 Task: Send an email with the signature Linda Green with the subject Request for feedback follow-up and the message Can you confirm the details of the project budget variance? from softage.9@softage.net to softage.6@softage.net and move the email from Sent Items to the folder Packing slips
Action: Mouse moved to (904, 67)
Screenshot: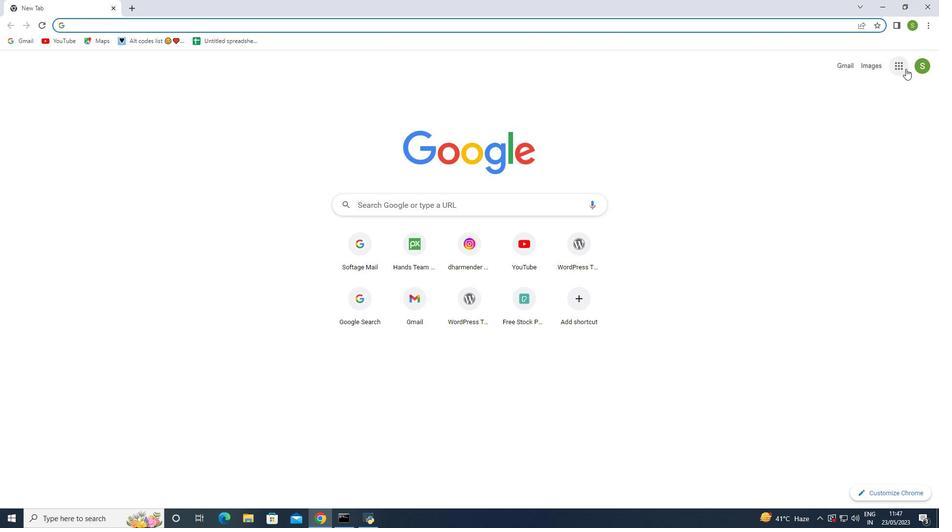 
Action: Mouse pressed left at (904, 67)
Screenshot: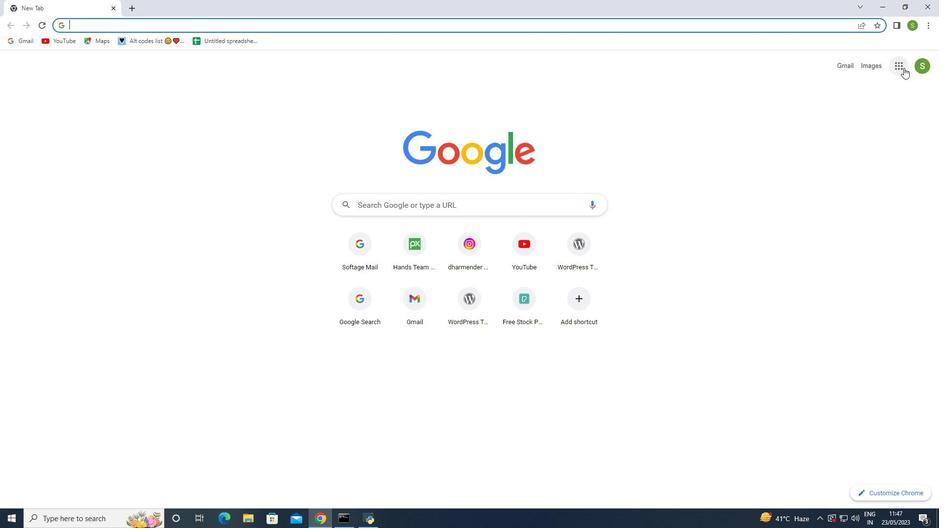 
Action: Mouse moved to (871, 104)
Screenshot: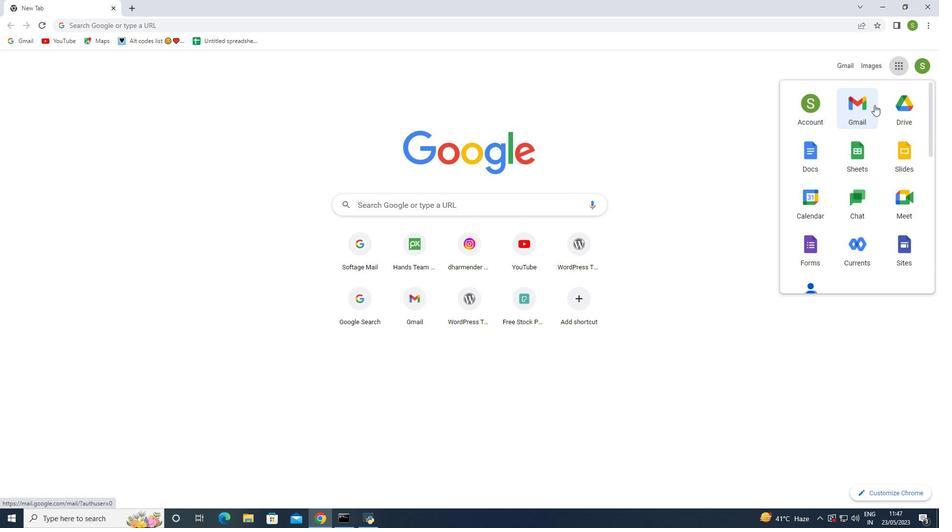 
Action: Mouse pressed left at (871, 104)
Screenshot: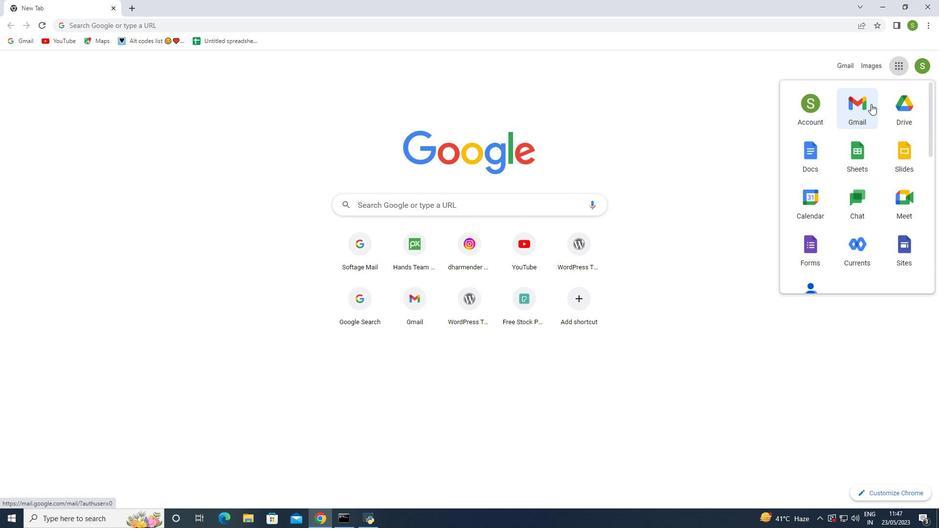 
Action: Mouse moved to (824, 66)
Screenshot: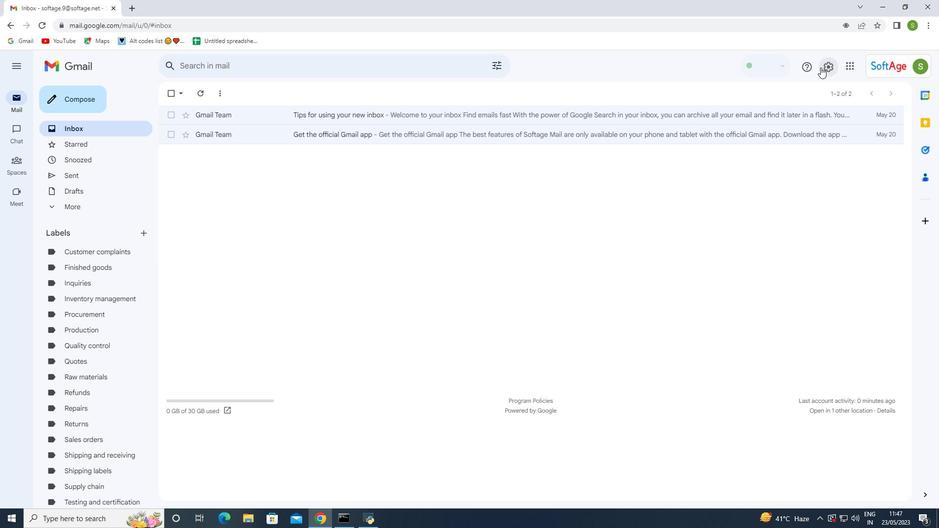 
Action: Mouse pressed left at (824, 66)
Screenshot: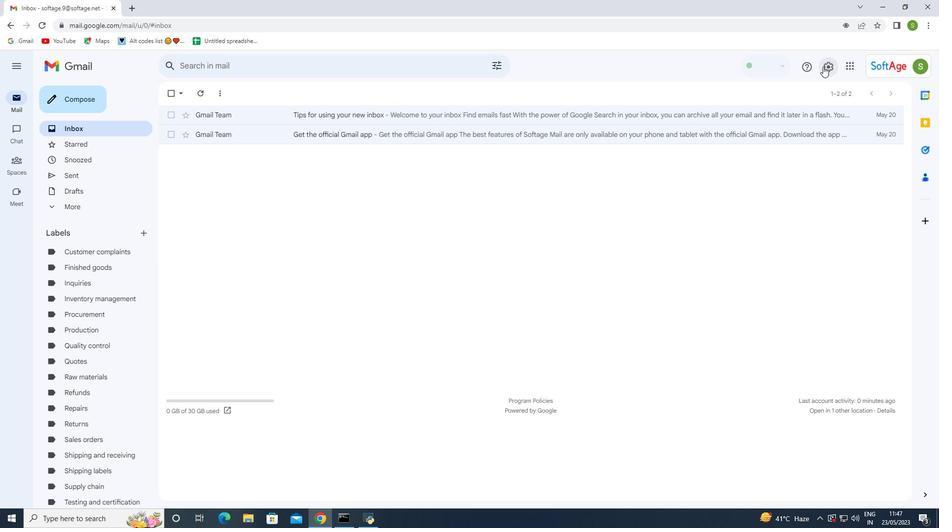 
Action: Mouse moved to (824, 118)
Screenshot: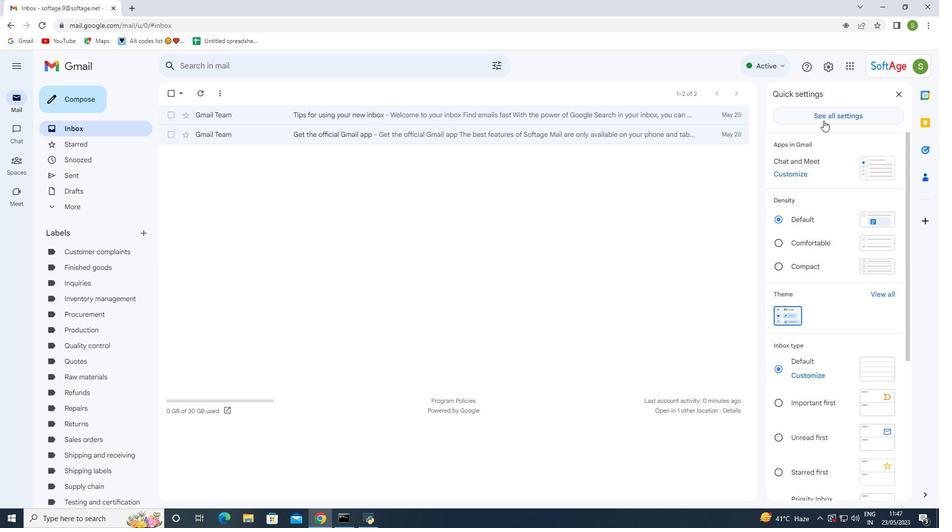 
Action: Mouse pressed left at (824, 118)
Screenshot: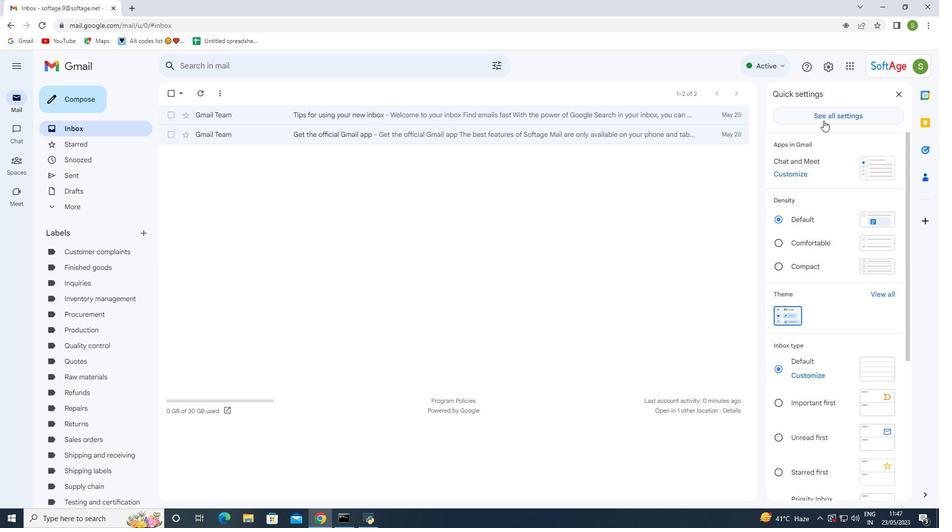 
Action: Mouse moved to (412, 351)
Screenshot: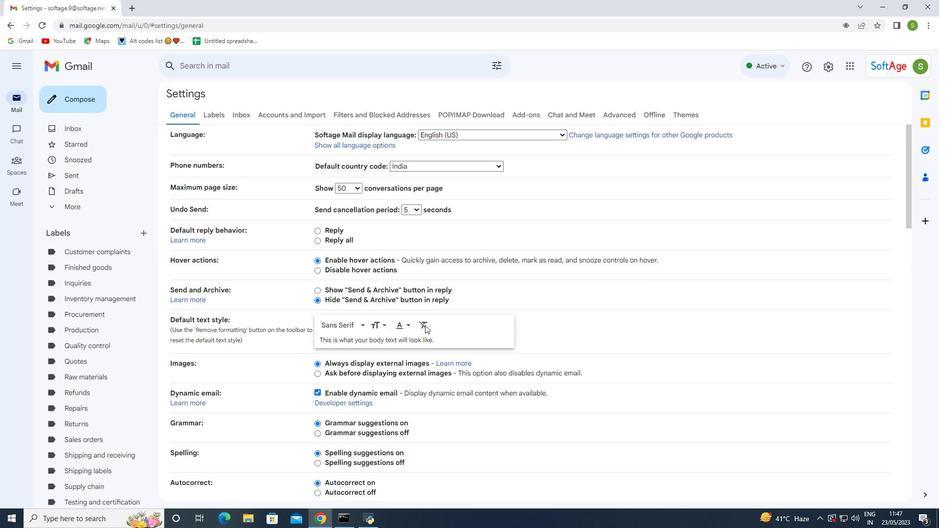 
Action: Mouse scrolled (412, 351) with delta (0, 0)
Screenshot: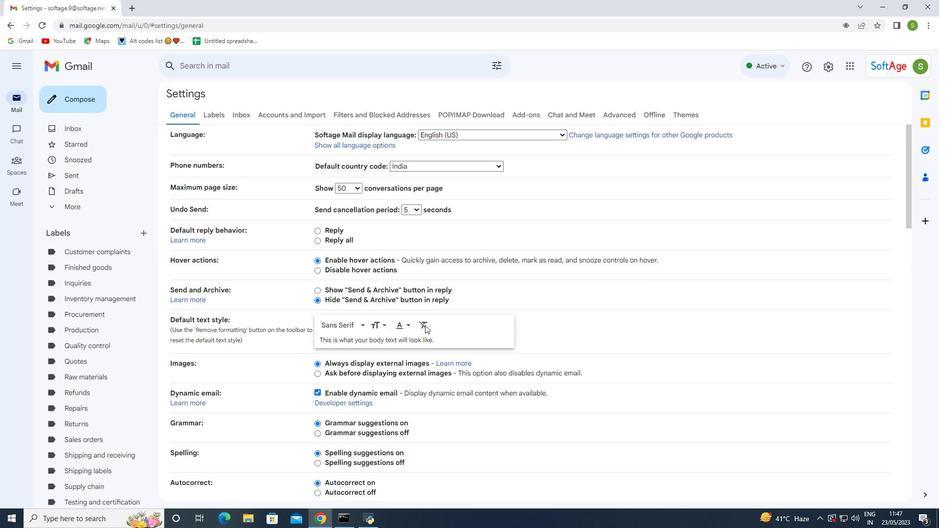 
Action: Mouse scrolled (412, 351) with delta (0, 0)
Screenshot: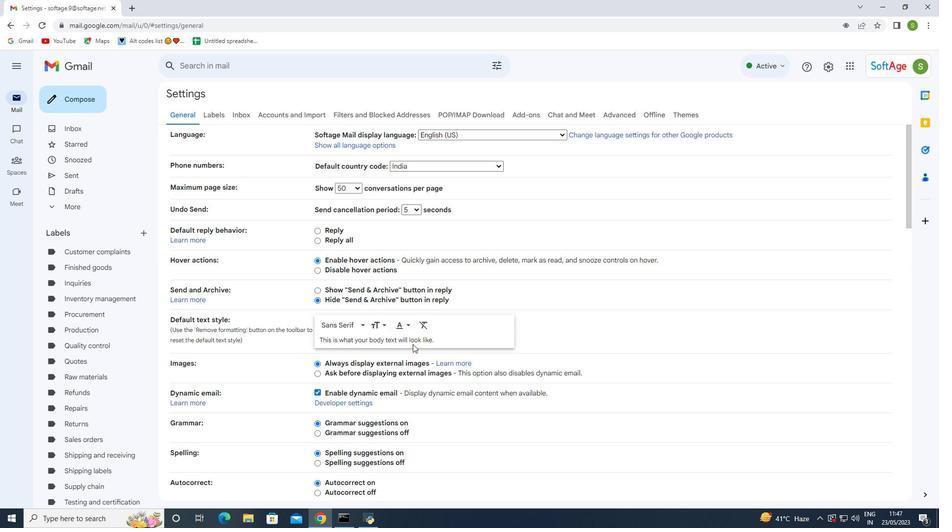 
Action: Mouse scrolled (412, 351) with delta (0, 0)
Screenshot: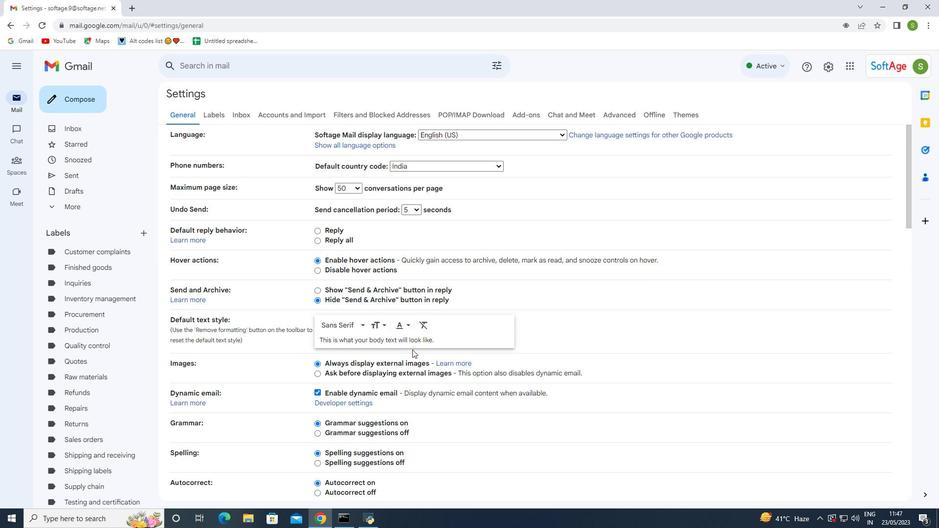 
Action: Mouse scrolled (412, 351) with delta (0, 0)
Screenshot: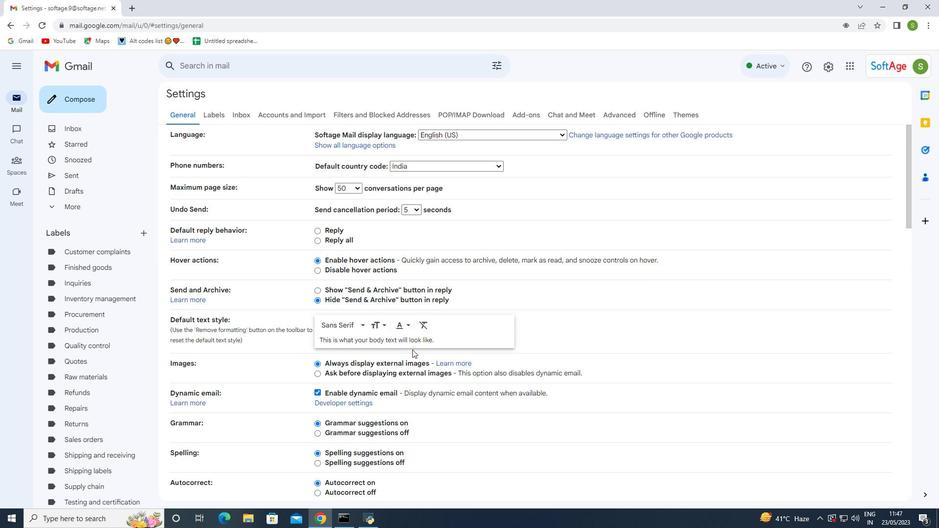 
Action: Mouse moved to (411, 351)
Screenshot: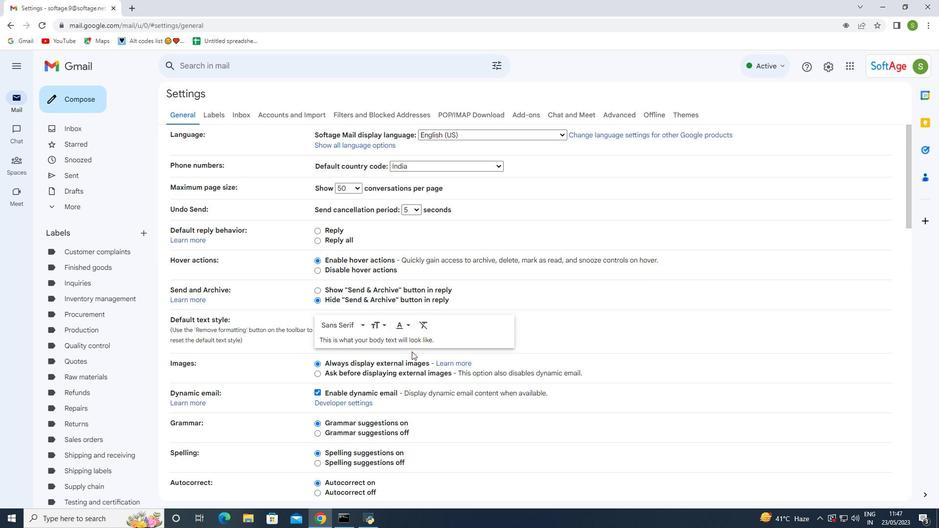 
Action: Mouse scrolled (411, 351) with delta (0, 0)
Screenshot: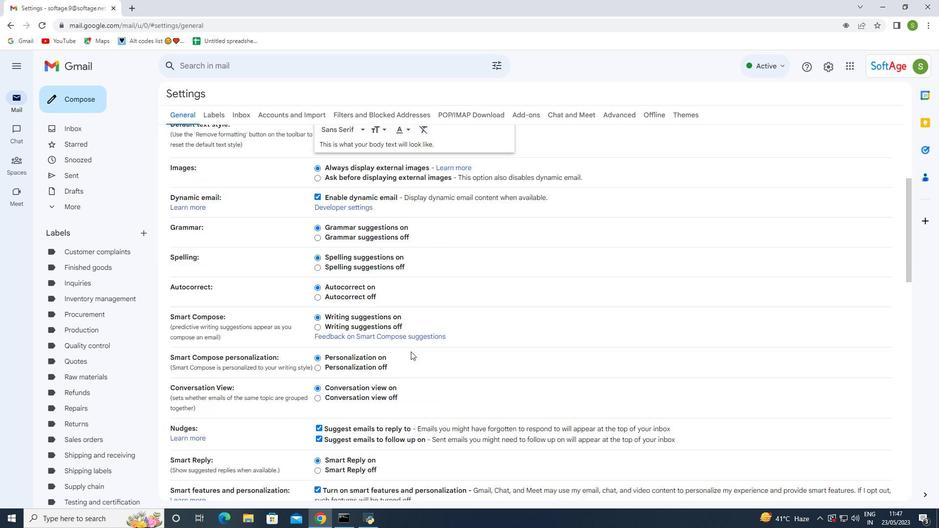 
Action: Mouse scrolled (411, 351) with delta (0, 0)
Screenshot: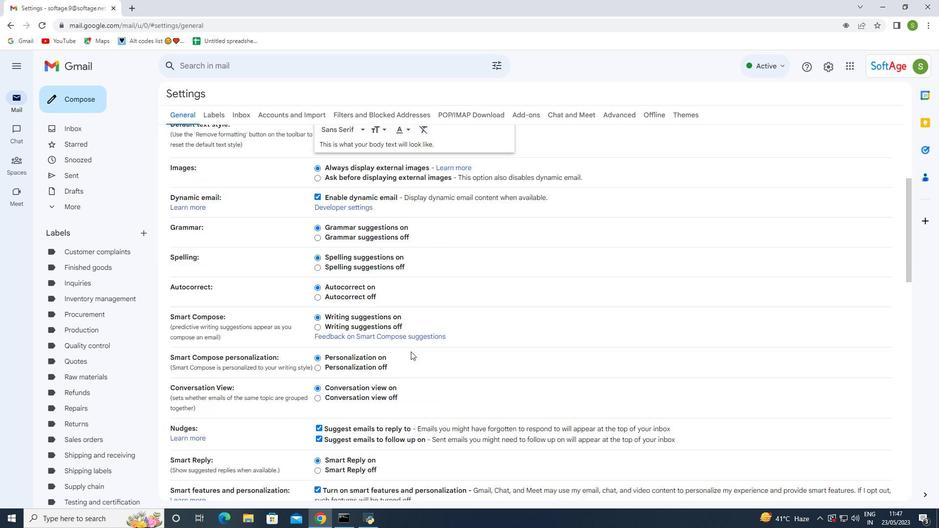 
Action: Mouse scrolled (411, 351) with delta (0, 0)
Screenshot: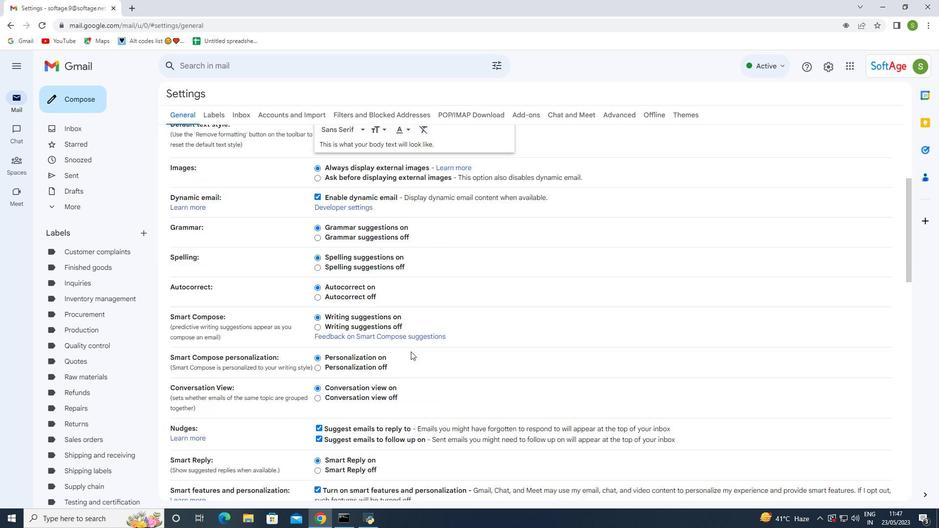 
Action: Mouse scrolled (411, 351) with delta (0, 0)
Screenshot: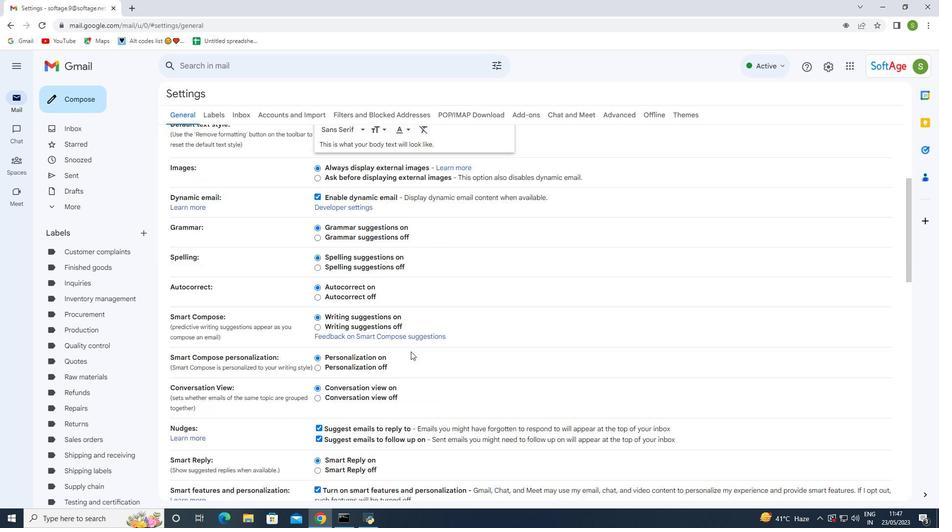 
Action: Mouse scrolled (411, 351) with delta (0, 0)
Screenshot: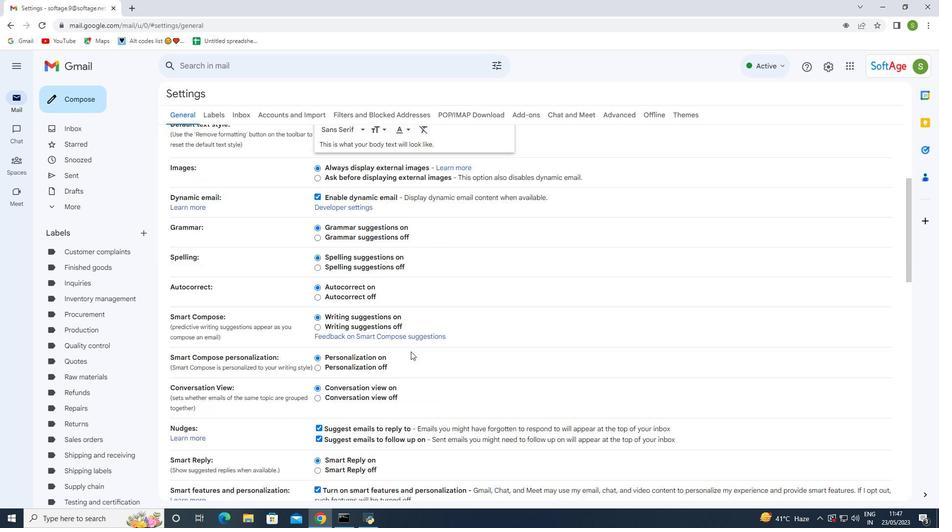
Action: Mouse scrolled (411, 351) with delta (0, 0)
Screenshot: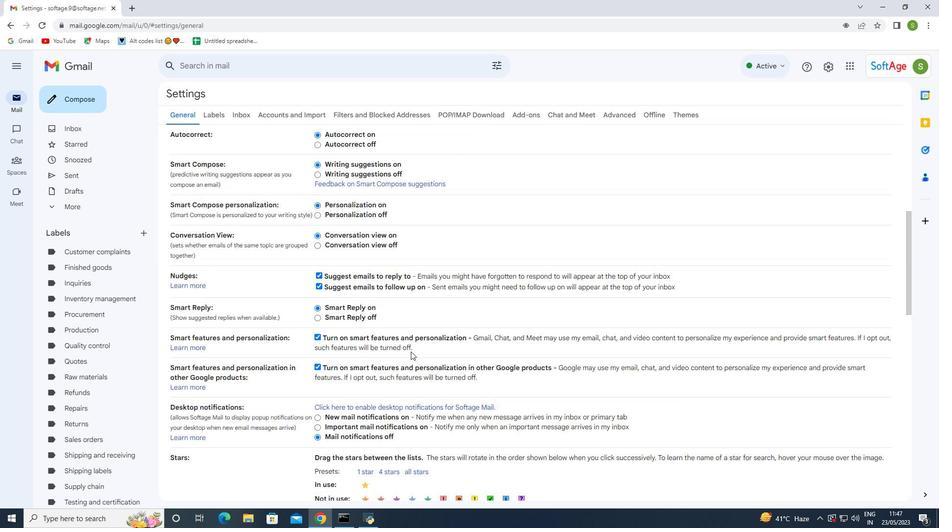 
Action: Mouse scrolled (411, 351) with delta (0, 0)
Screenshot: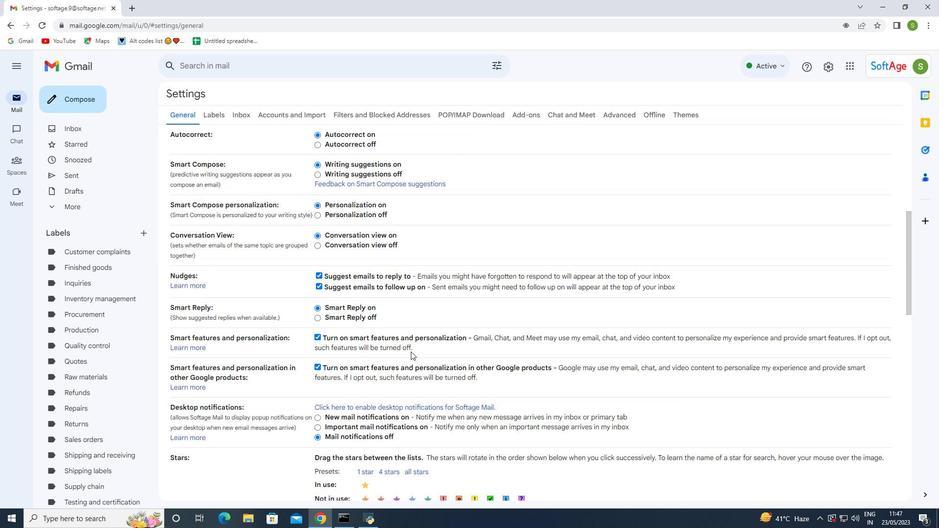 
Action: Mouse scrolled (411, 351) with delta (0, 0)
Screenshot: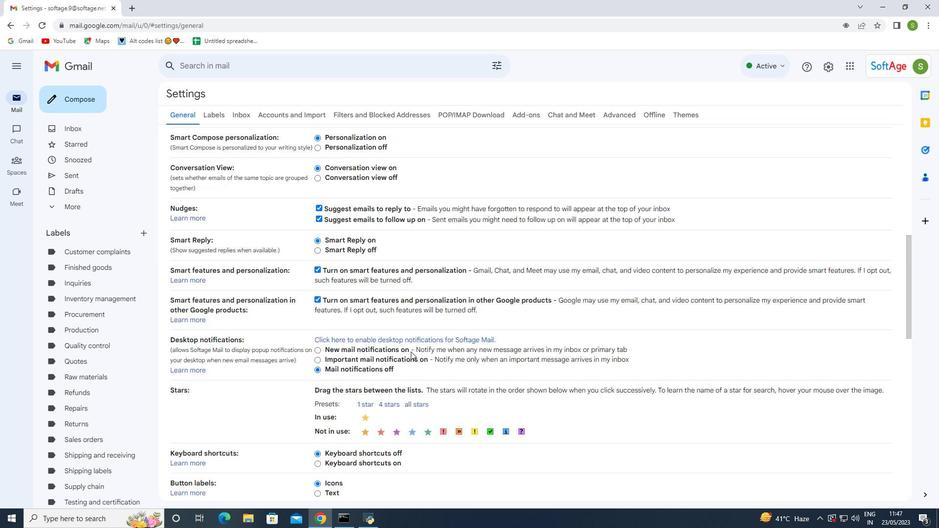 
Action: Mouse scrolled (411, 351) with delta (0, 0)
Screenshot: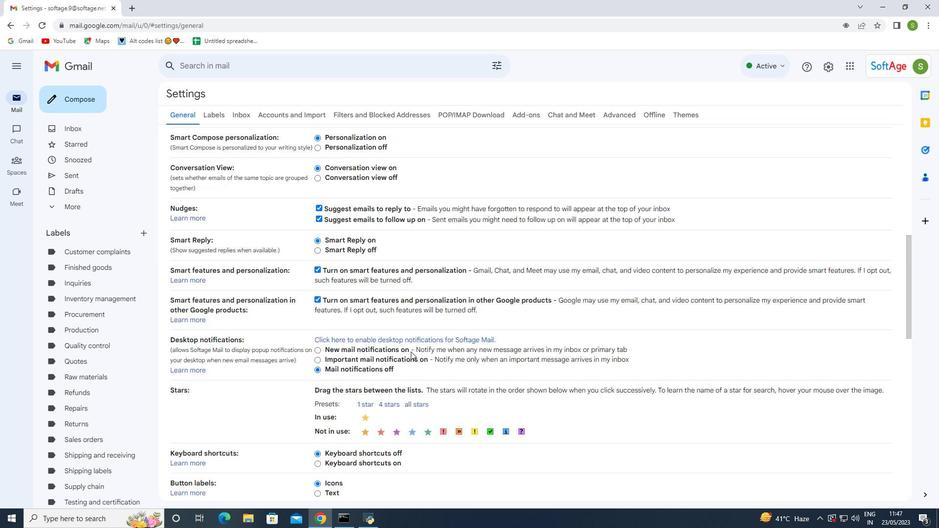 
Action: Mouse moved to (402, 349)
Screenshot: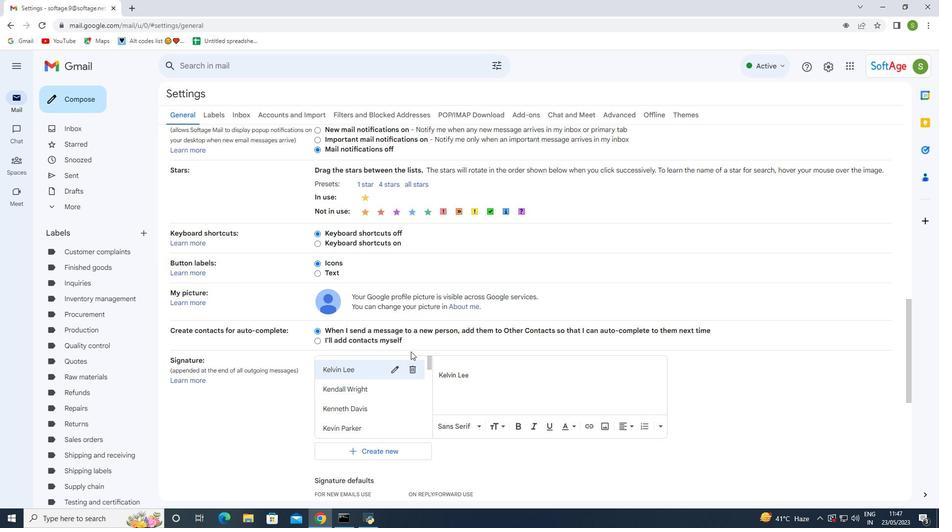 
Action: Mouse scrolled (402, 348) with delta (0, 0)
Screenshot: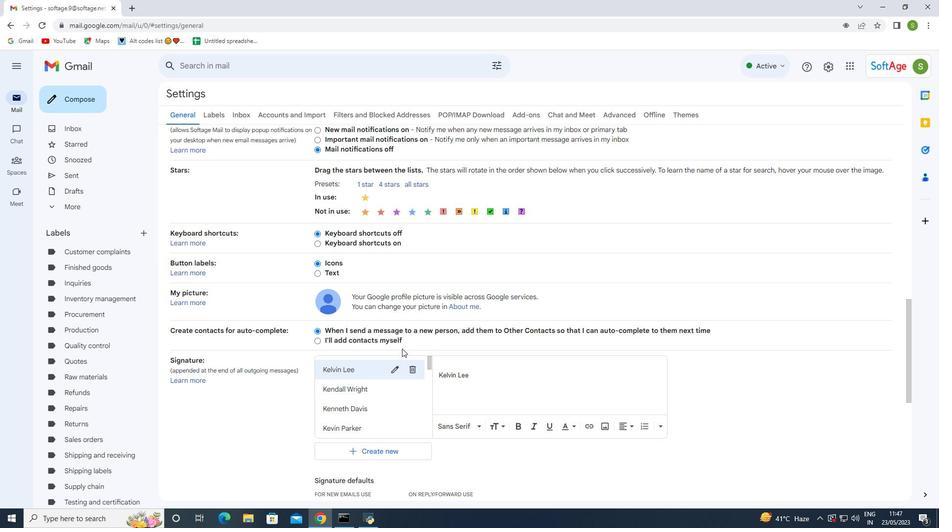 
Action: Mouse scrolled (402, 348) with delta (0, 0)
Screenshot: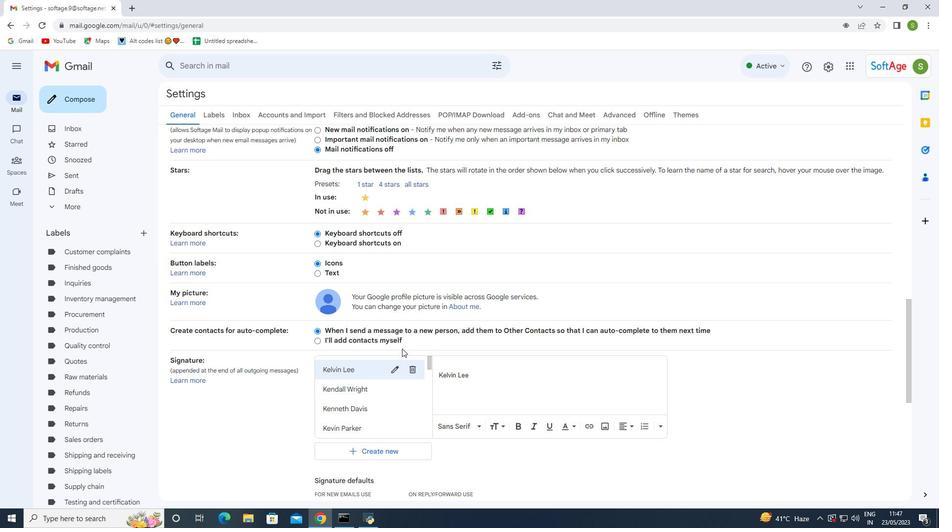 
Action: Mouse scrolled (402, 348) with delta (0, 0)
Screenshot: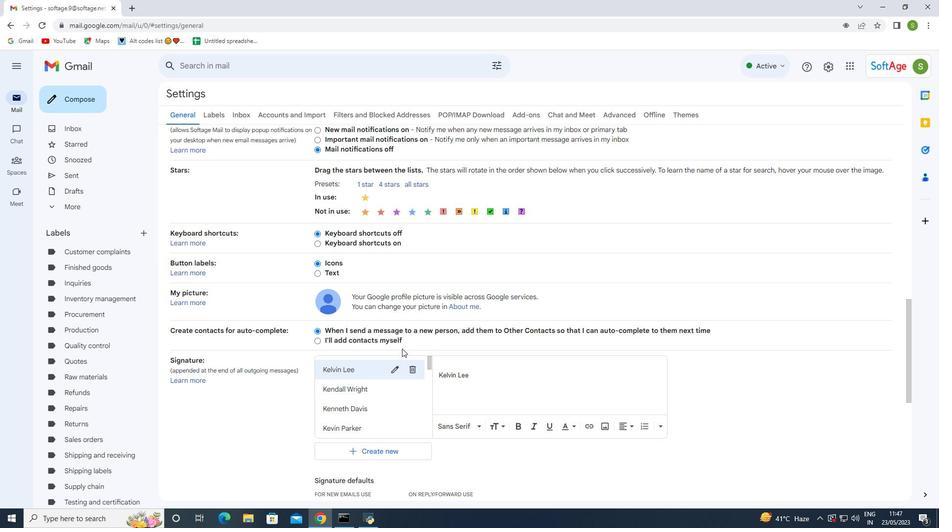 
Action: Mouse scrolled (402, 348) with delta (0, 0)
Screenshot: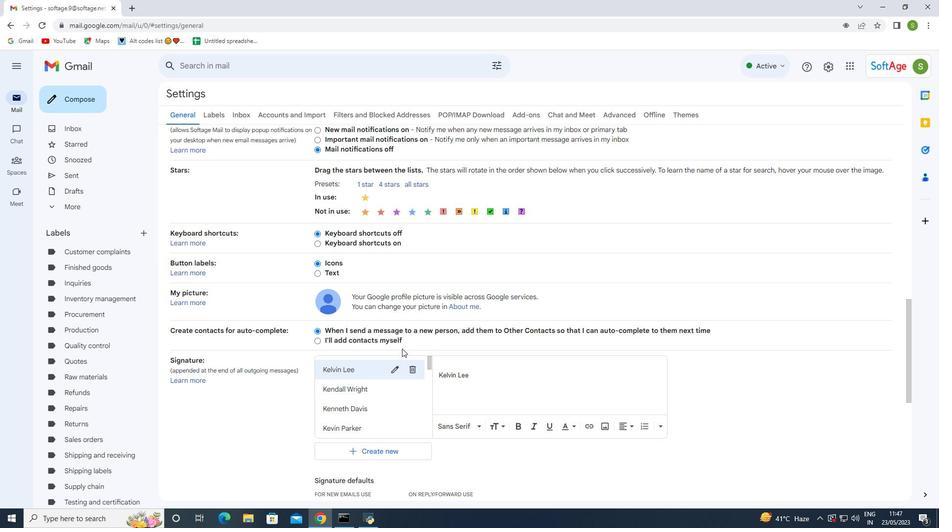 
Action: Mouse moved to (391, 249)
Screenshot: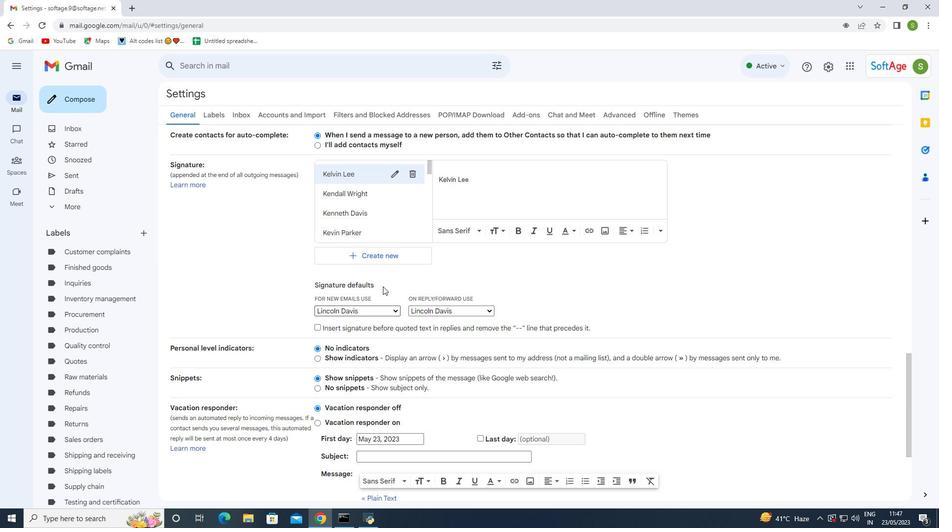 
Action: Mouse pressed left at (391, 249)
Screenshot: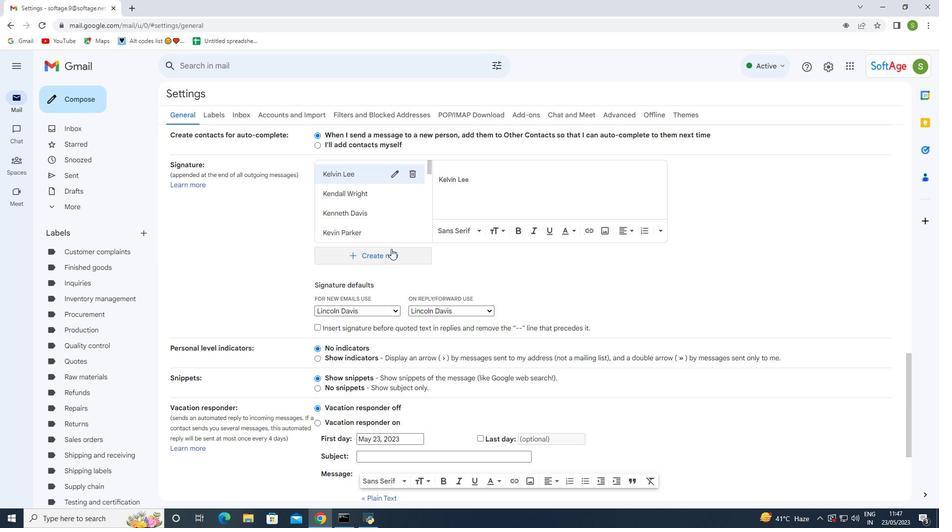 
Action: Mouse moved to (406, 274)
Screenshot: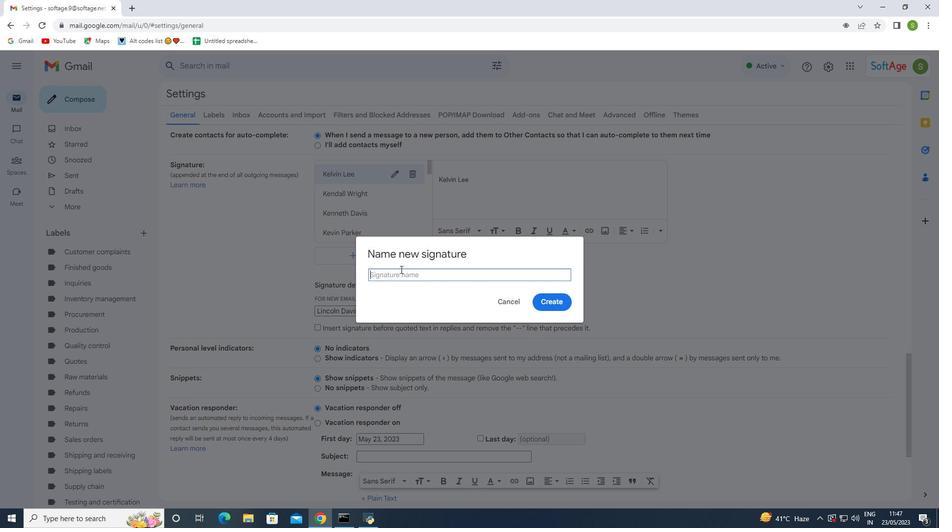 
Action: Mouse pressed left at (406, 274)
Screenshot: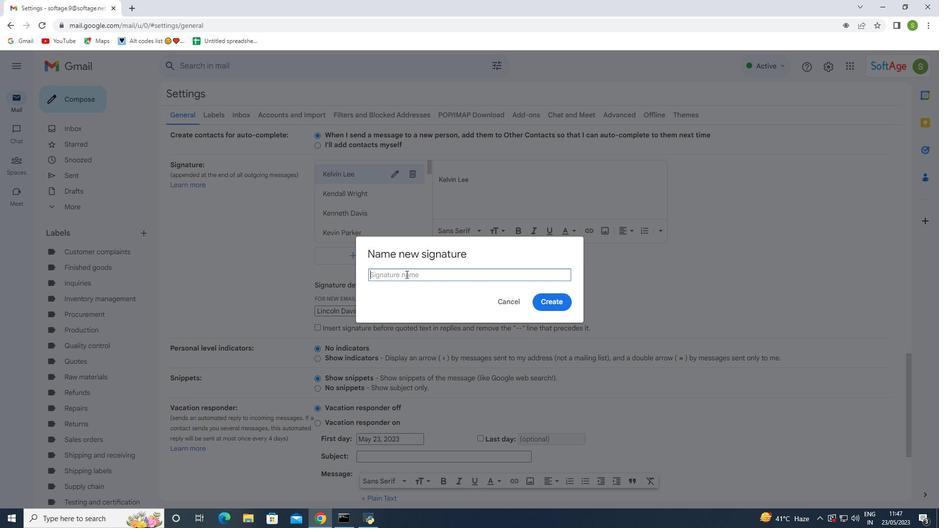 
Action: Key pressed <Key.shift>Linda<Key.space><Key.shift>Green
Screenshot: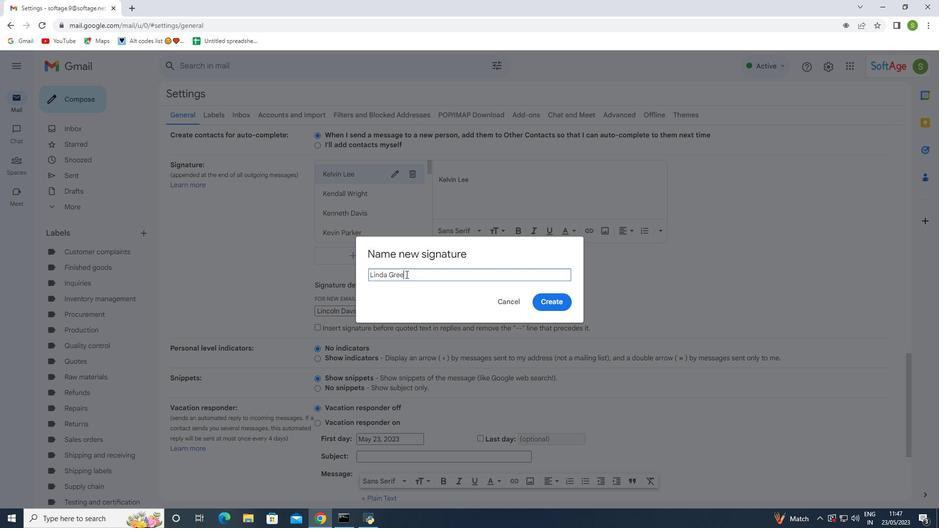 
Action: Mouse moved to (549, 306)
Screenshot: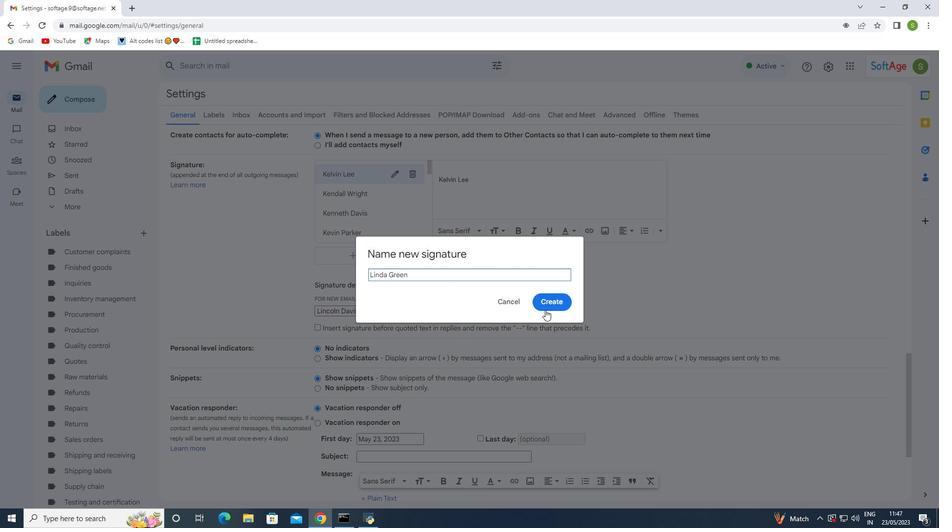 
Action: Mouse pressed left at (549, 306)
Screenshot: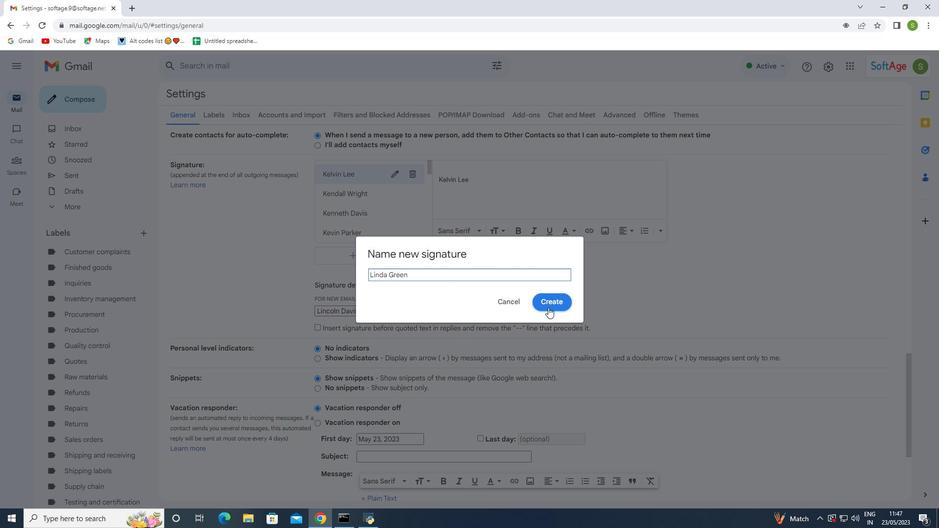 
Action: Mouse moved to (468, 192)
Screenshot: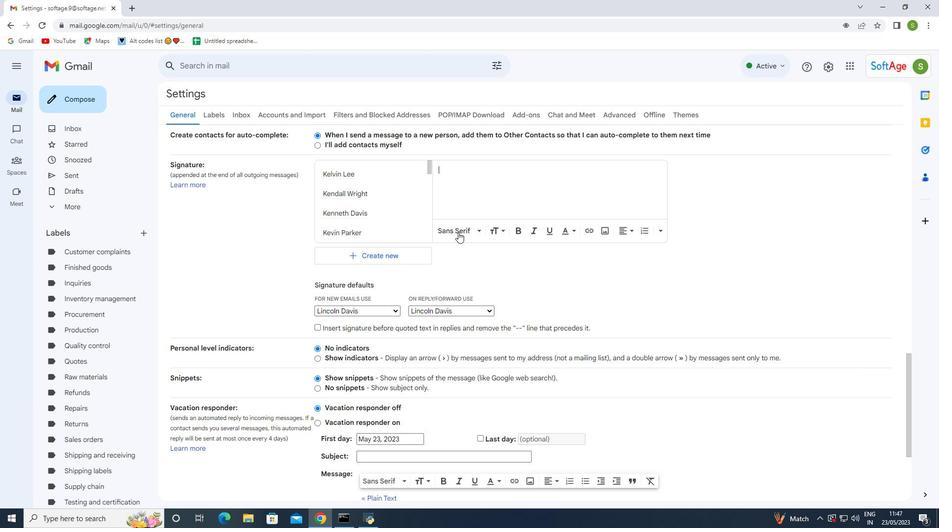 
Action: Key pressed <Key.shift>Linda<Key.space><Key.shift>Green
Screenshot: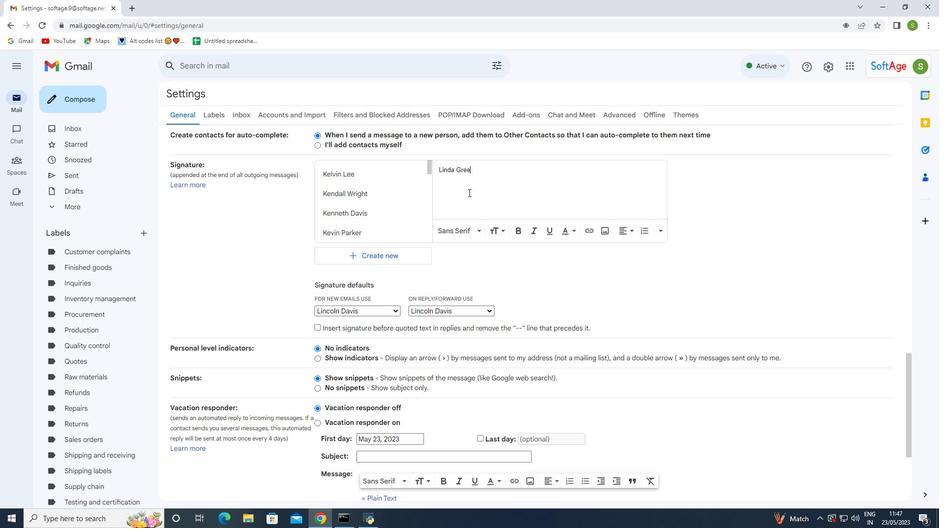 
Action: Mouse moved to (380, 309)
Screenshot: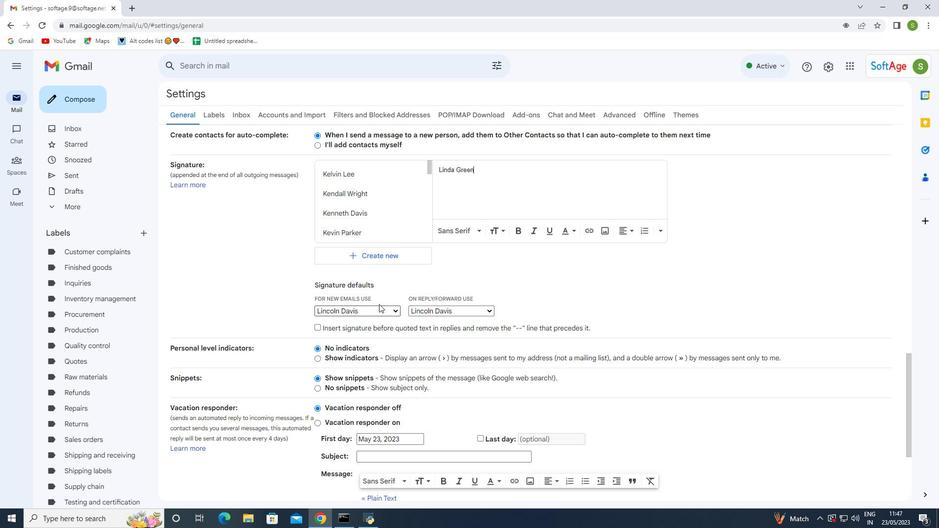 
Action: Mouse pressed left at (380, 309)
Screenshot: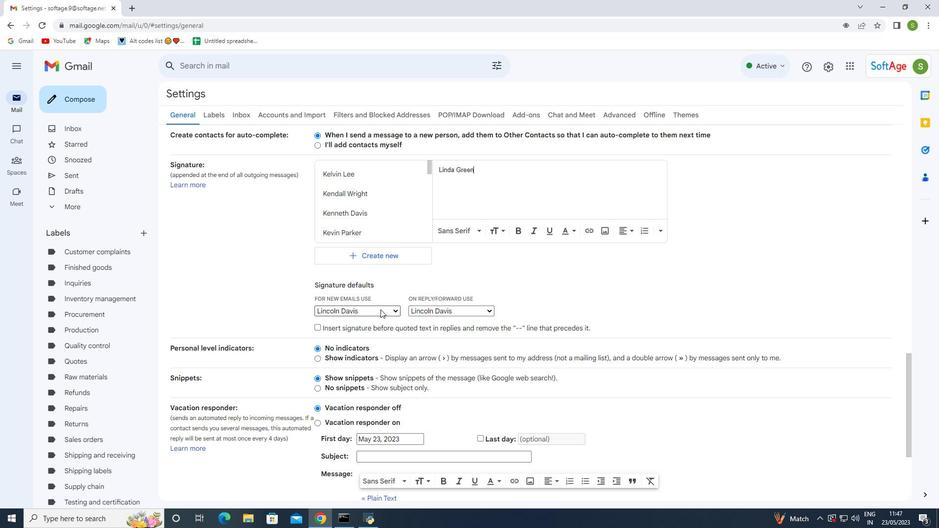 
Action: Mouse moved to (380, 413)
Screenshot: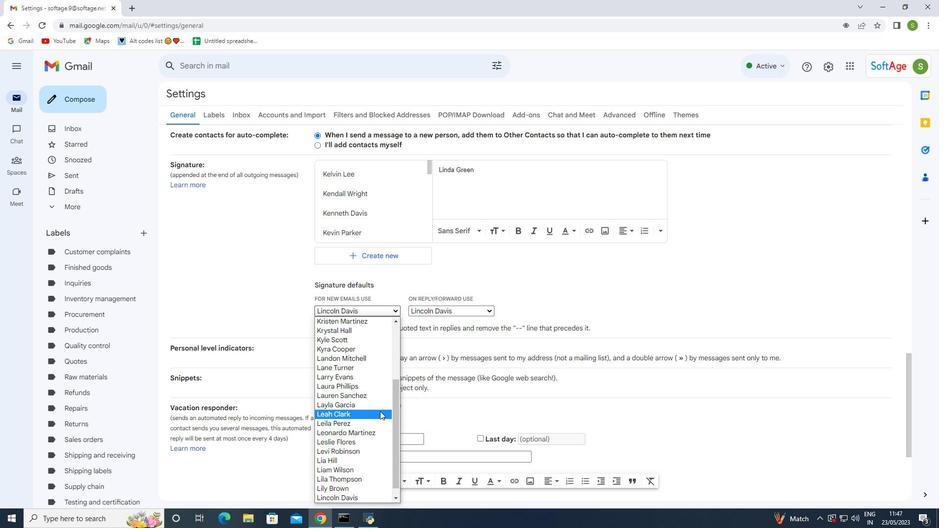 
Action: Mouse scrolled (380, 413) with delta (0, 0)
Screenshot: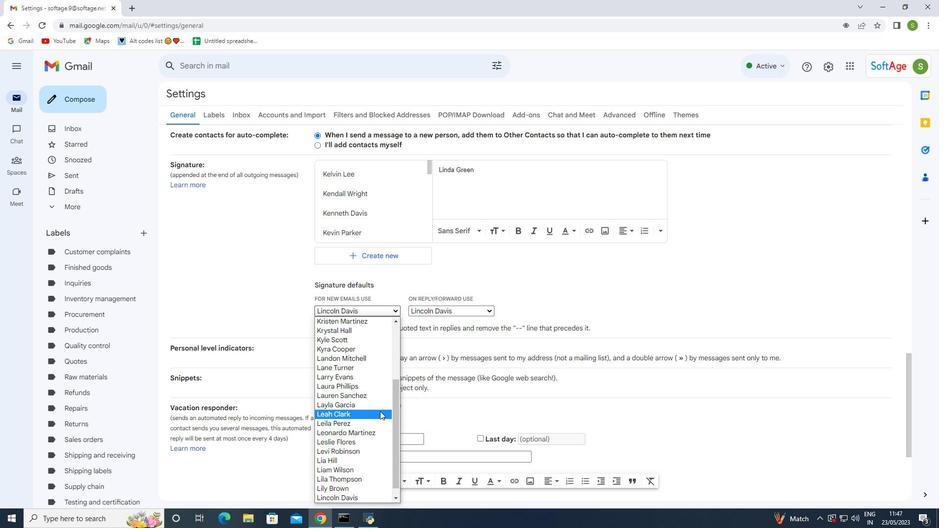 
Action: Mouse moved to (380, 415)
Screenshot: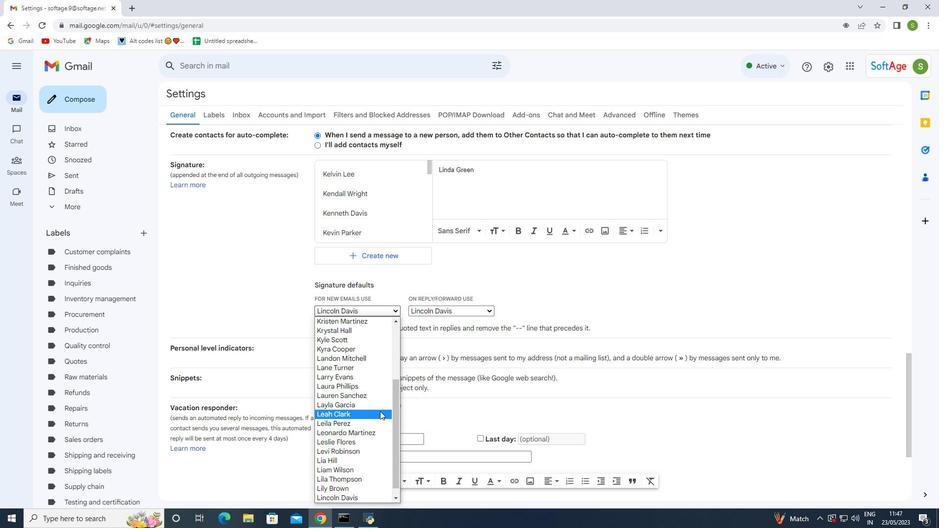 
Action: Mouse scrolled (380, 415) with delta (0, 0)
Screenshot: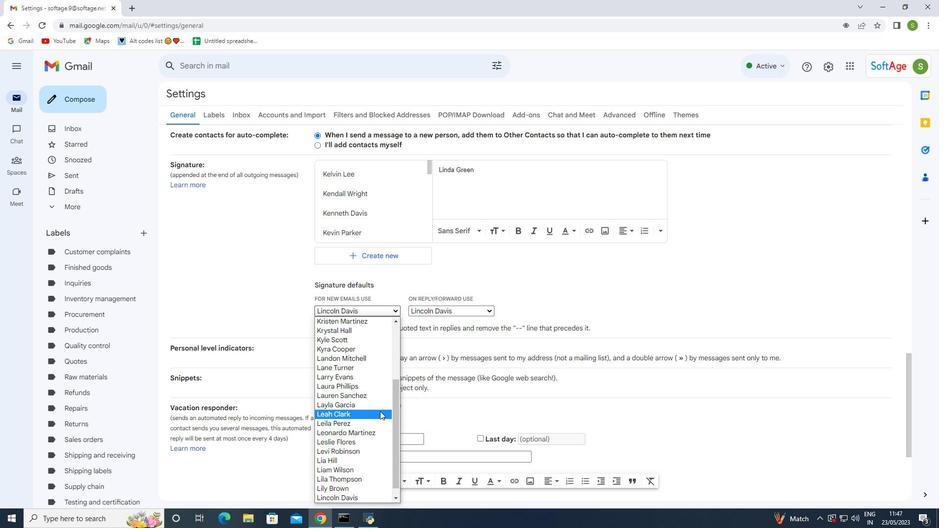 
Action: Mouse moved to (380, 417)
Screenshot: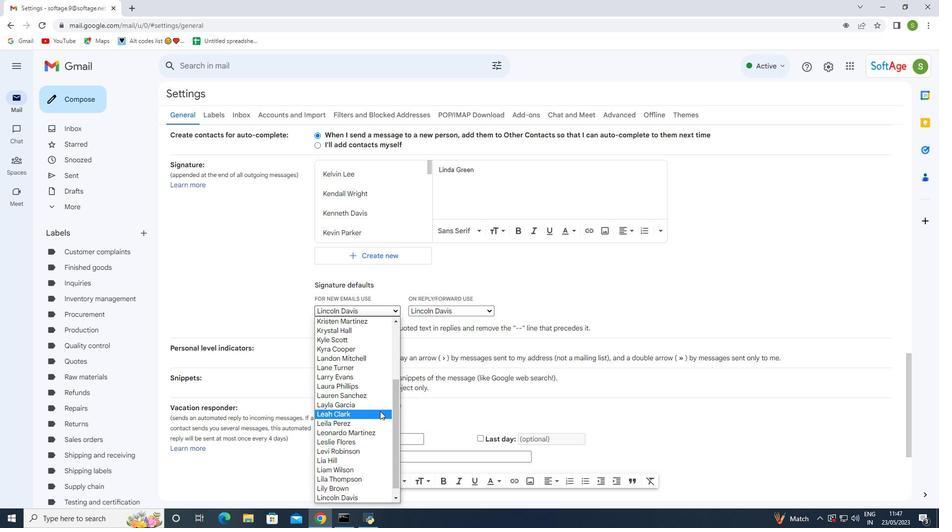 
Action: Mouse scrolled (380, 416) with delta (0, 0)
Screenshot: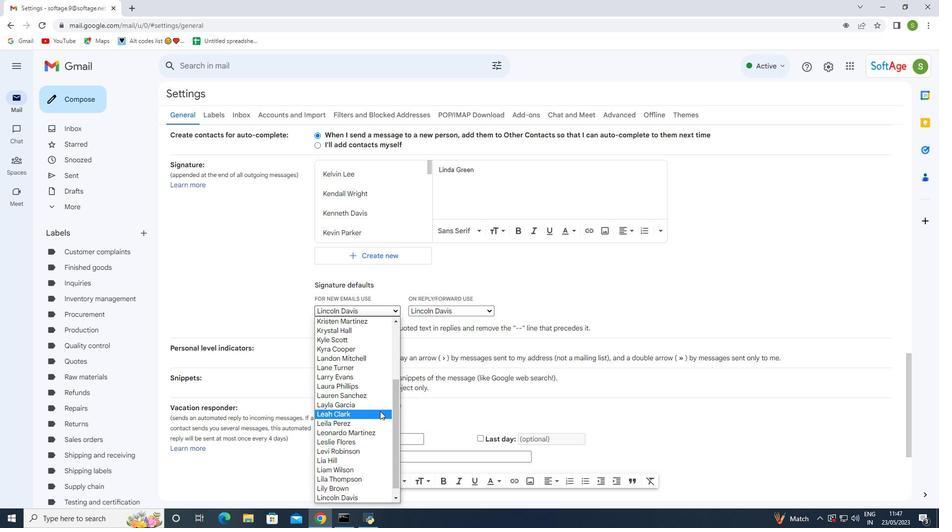 
Action: Mouse moved to (381, 420)
Screenshot: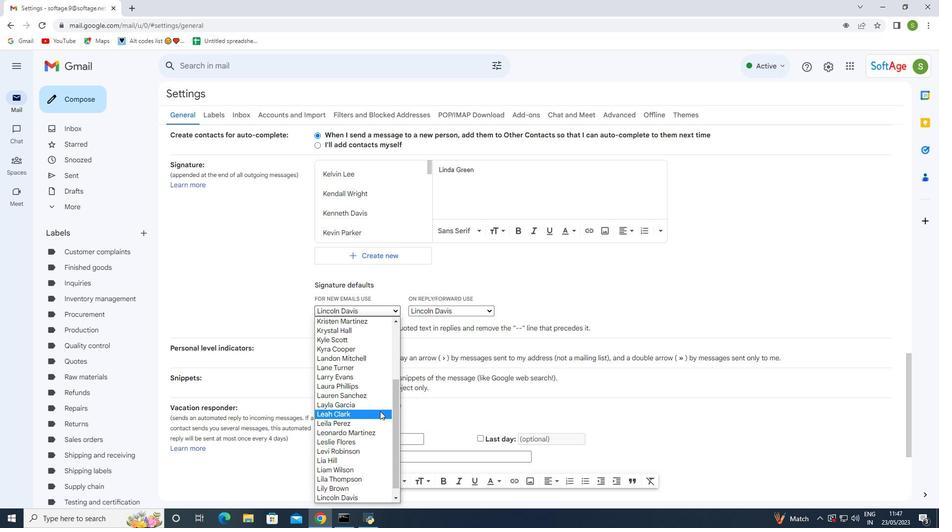 
Action: Mouse scrolled (381, 419) with delta (0, 0)
Screenshot: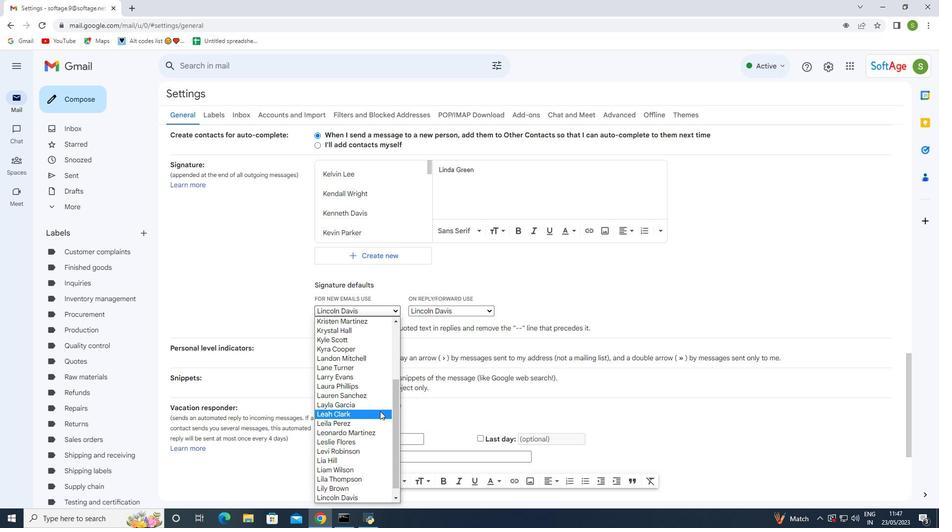 
Action: Mouse moved to (374, 499)
Screenshot: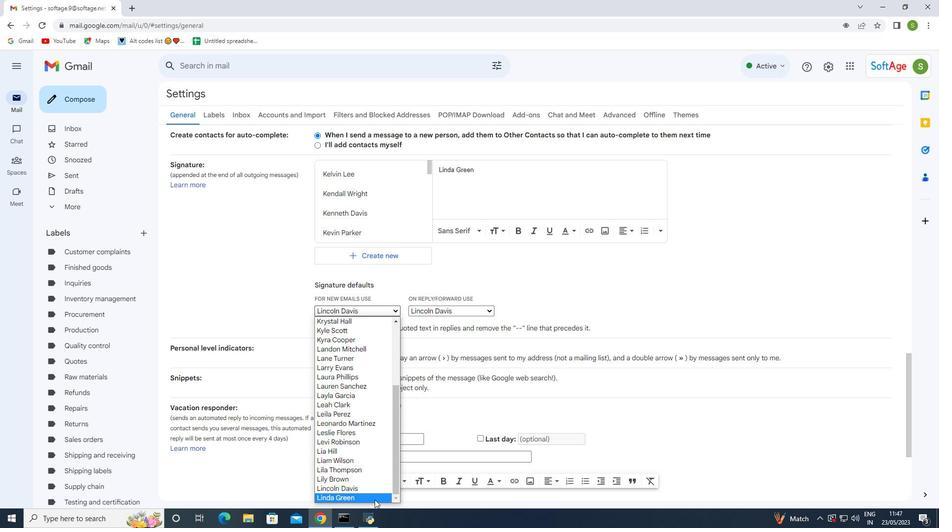 
Action: Mouse pressed left at (374, 499)
Screenshot: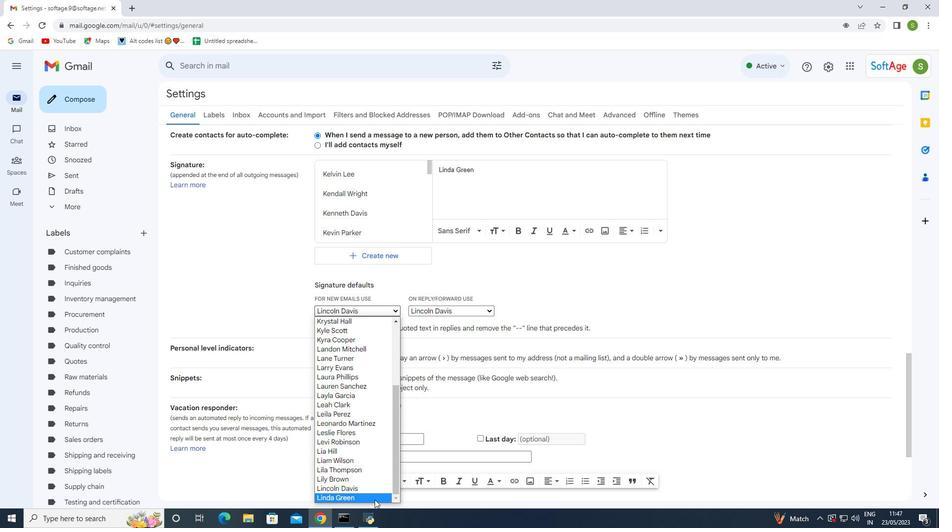 
Action: Mouse moved to (442, 307)
Screenshot: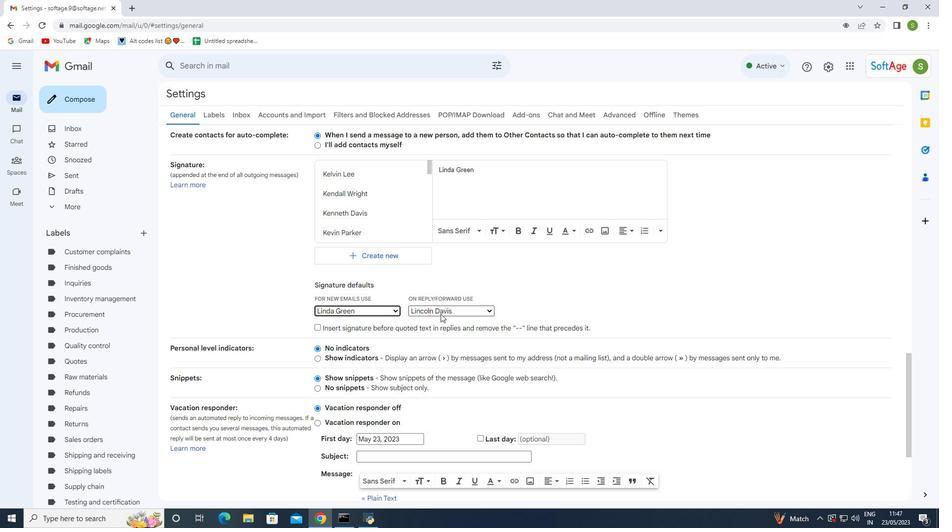 
Action: Mouse pressed left at (442, 307)
Screenshot: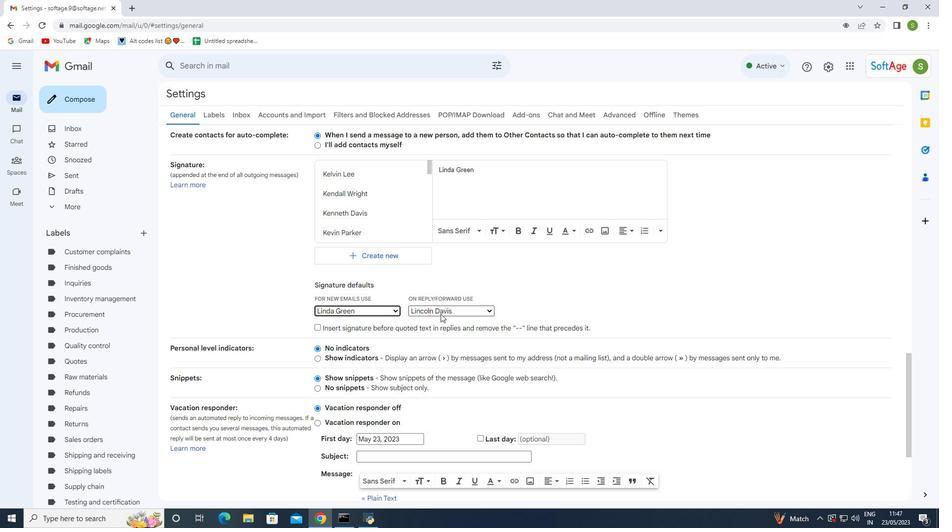 
Action: Mouse moved to (440, 487)
Screenshot: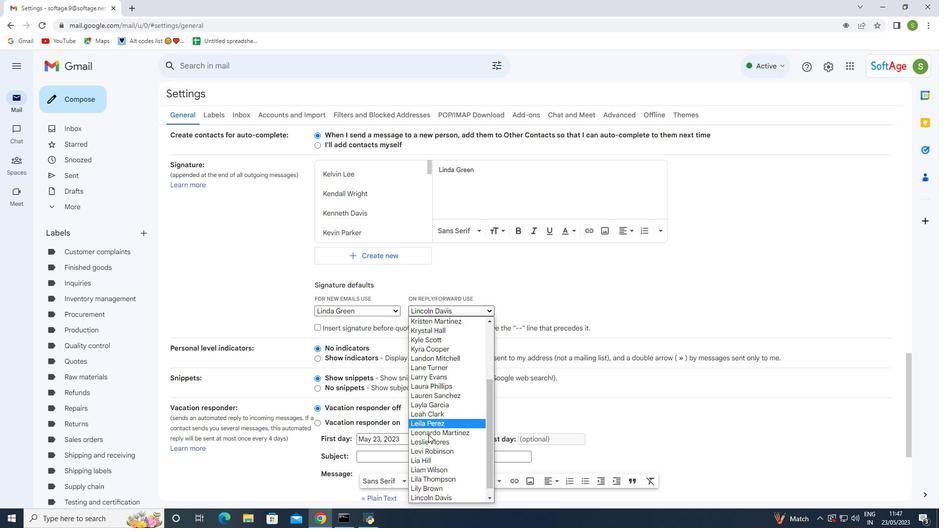
Action: Mouse scrolled (439, 486) with delta (0, 0)
Screenshot: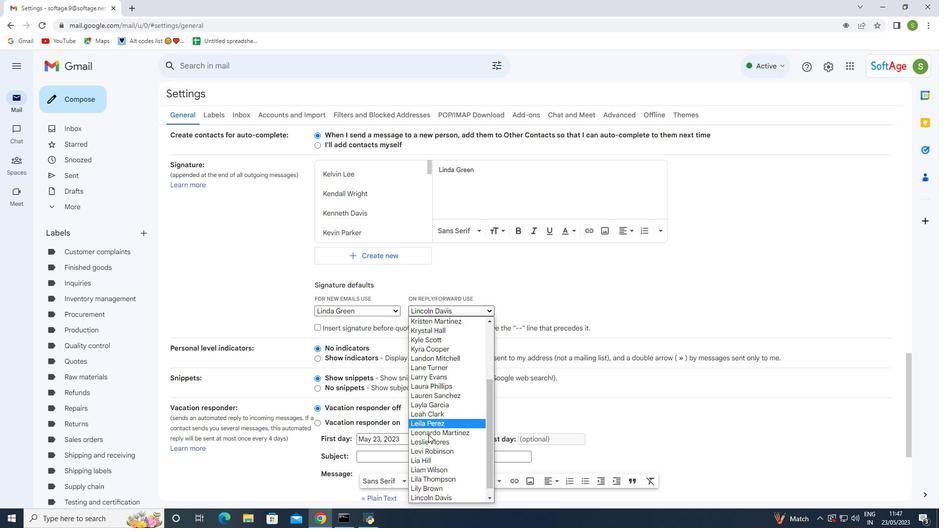
Action: Mouse moved to (441, 490)
Screenshot: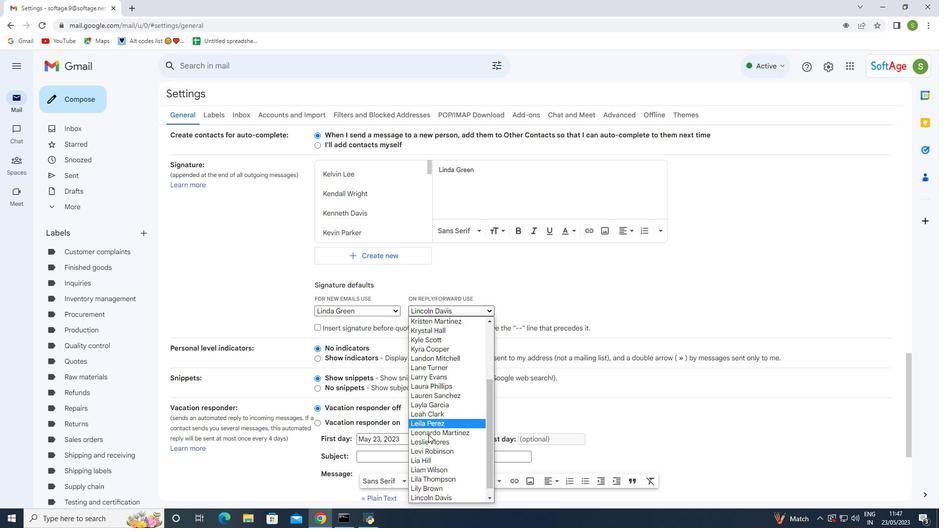 
Action: Mouse scrolled (441, 490) with delta (0, 0)
Screenshot: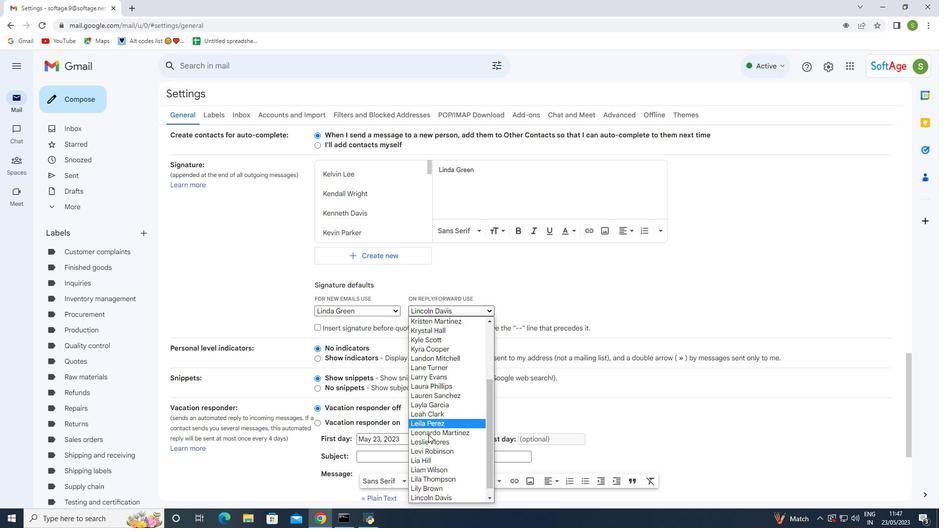 
Action: Mouse moved to (441, 491)
Screenshot: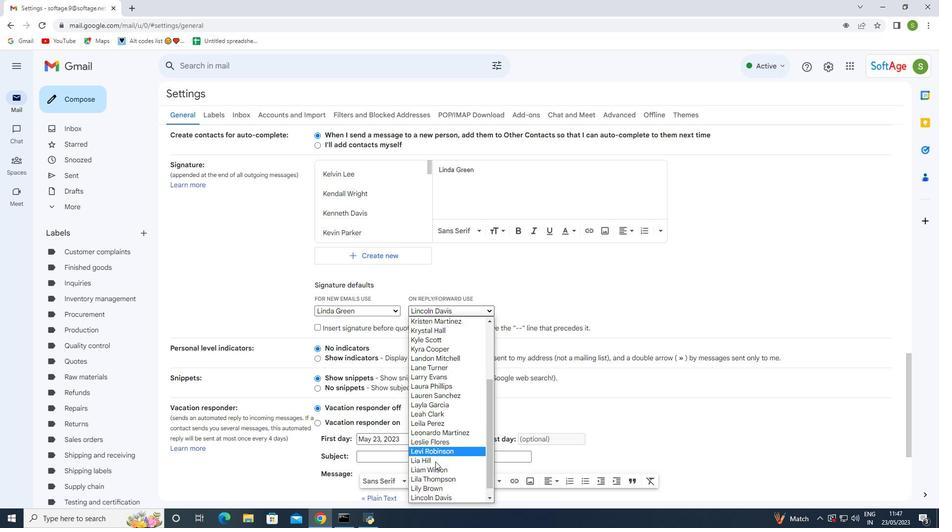 
Action: Mouse scrolled (441, 491) with delta (0, 0)
Screenshot: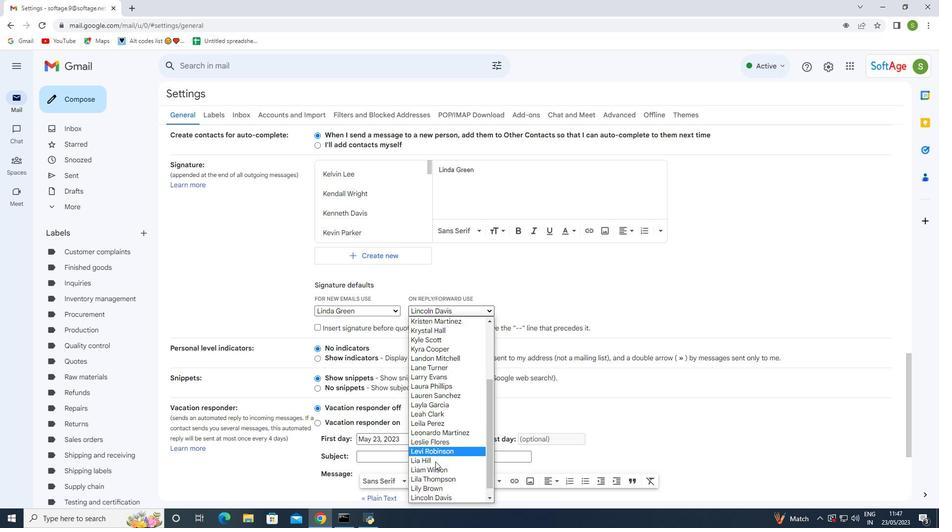 
Action: Mouse moved to (444, 497)
Screenshot: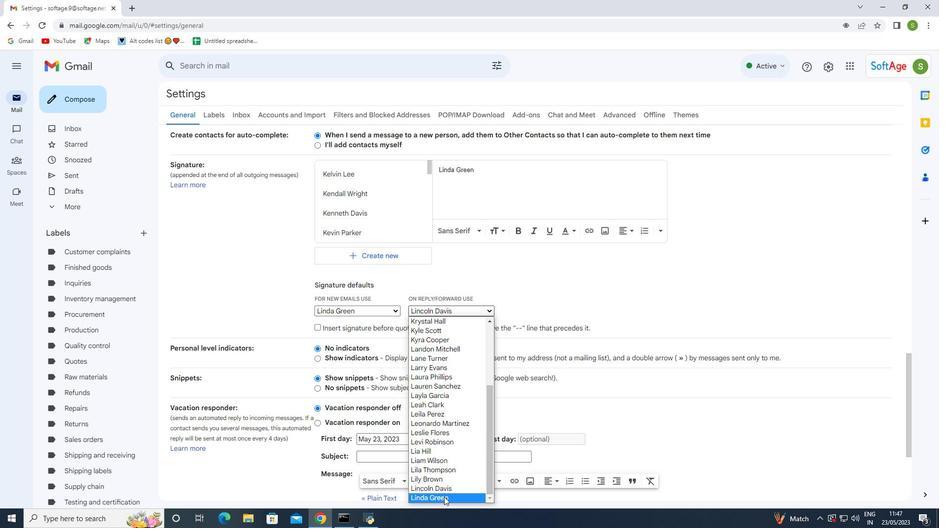 
Action: Mouse pressed left at (444, 497)
Screenshot: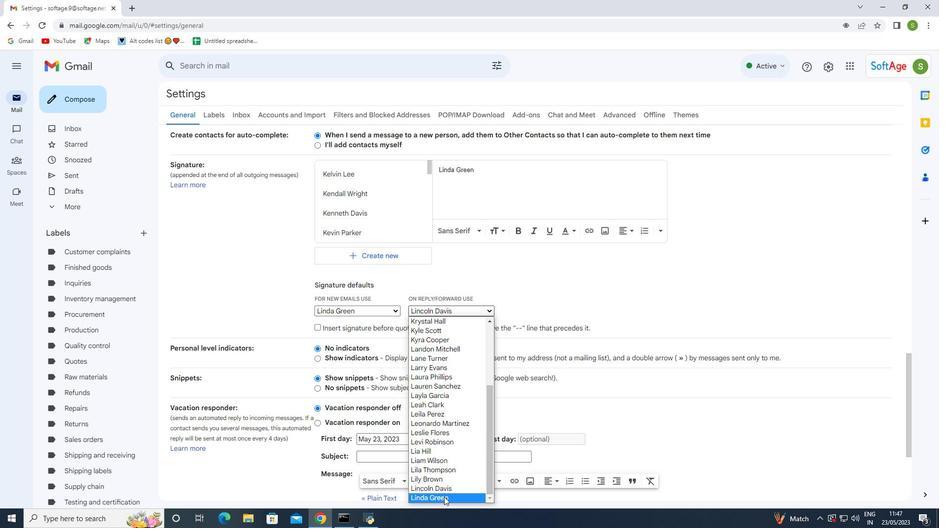 
Action: Mouse moved to (477, 369)
Screenshot: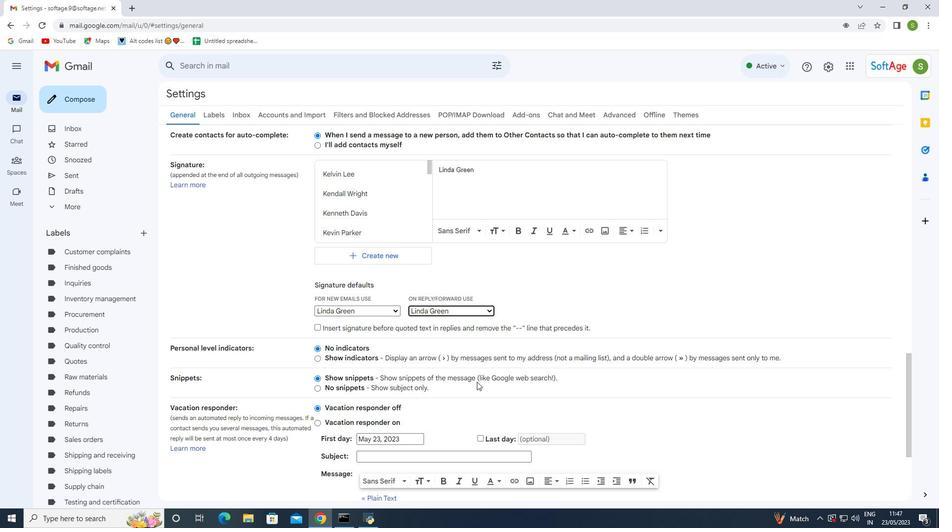 
Action: Mouse scrolled (477, 369) with delta (0, 0)
Screenshot: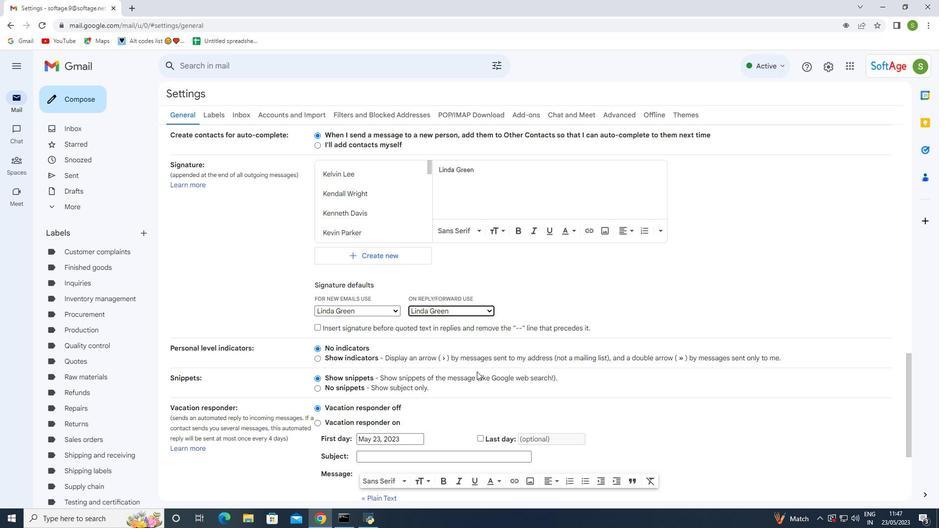 
Action: Mouse scrolled (477, 369) with delta (0, 0)
Screenshot: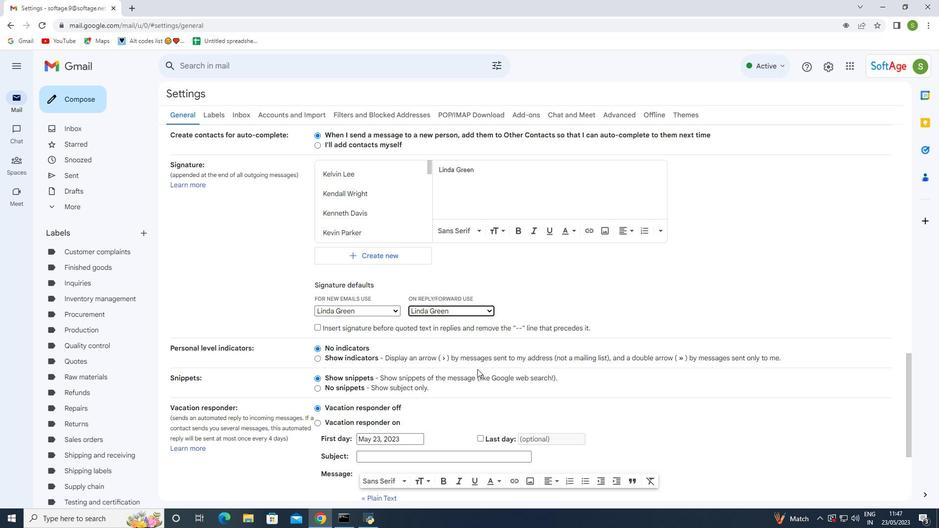 
Action: Mouse scrolled (477, 369) with delta (0, 0)
Screenshot: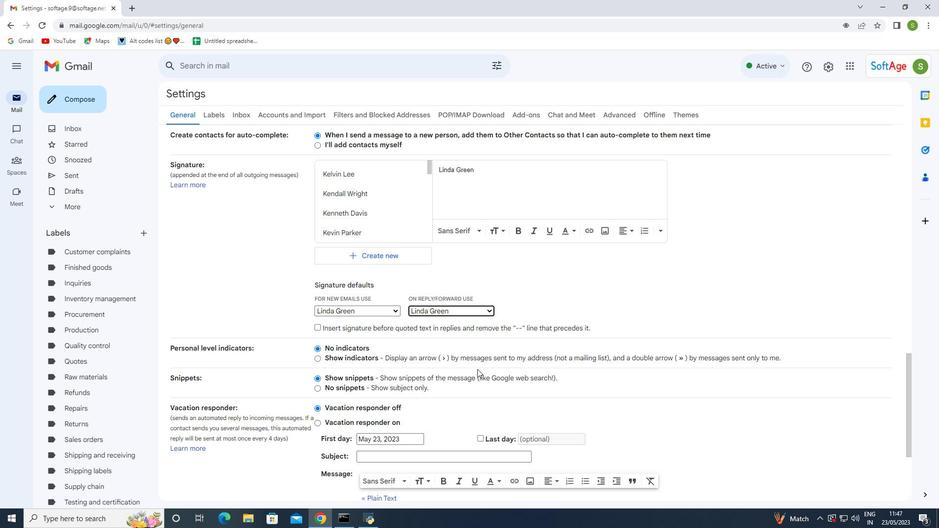 
Action: Mouse scrolled (477, 369) with delta (0, 0)
Screenshot: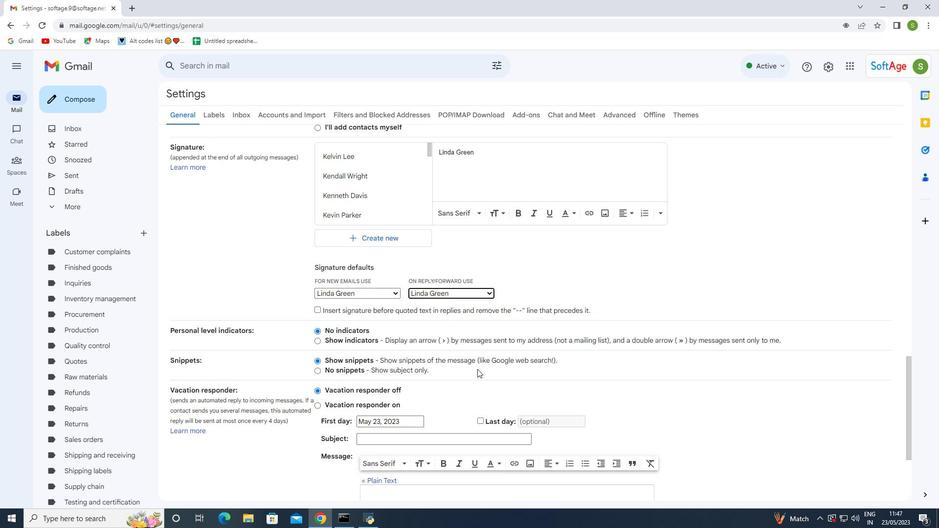 
Action: Mouse moved to (472, 372)
Screenshot: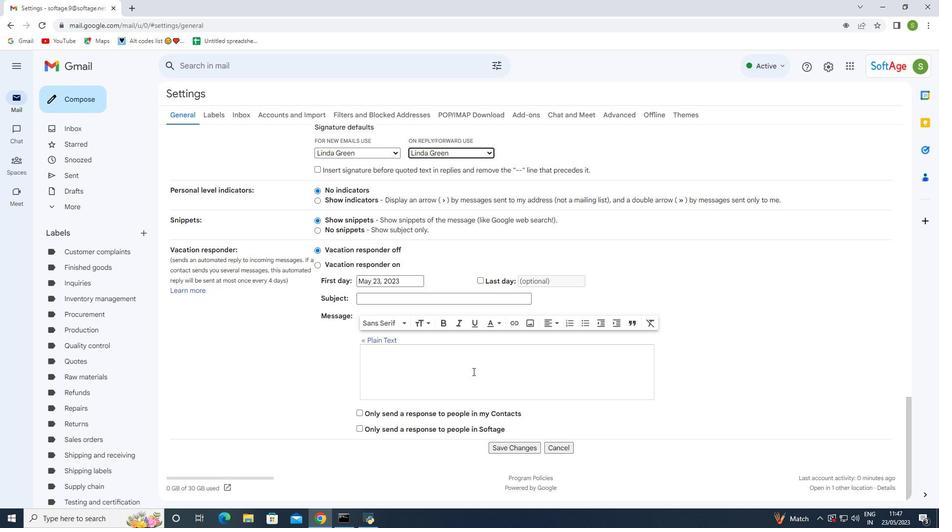
Action: Mouse scrolled (472, 372) with delta (0, 0)
Screenshot: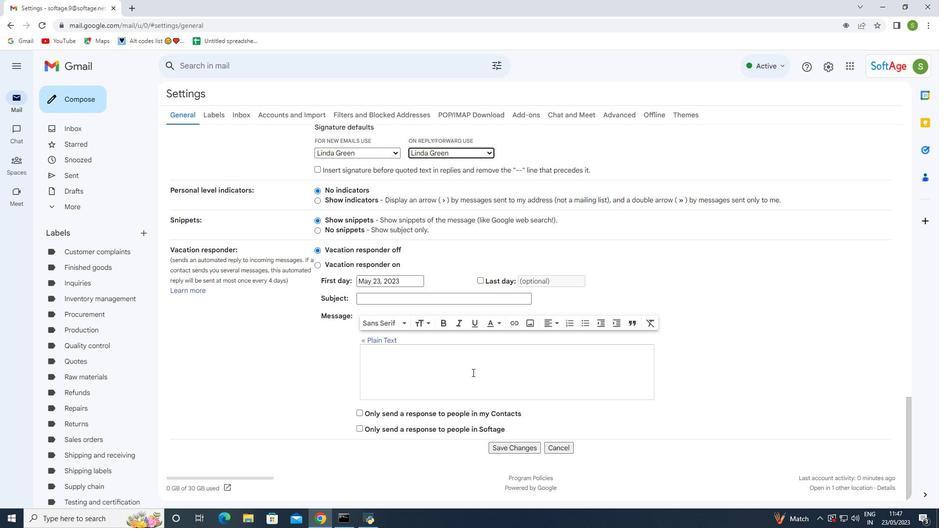 
Action: Mouse scrolled (472, 372) with delta (0, 0)
Screenshot: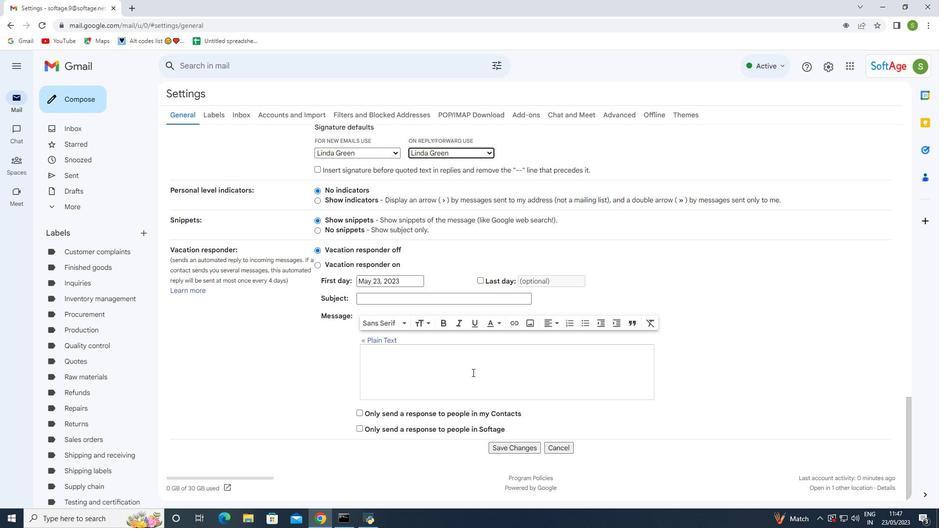 
Action: Mouse moved to (503, 442)
Screenshot: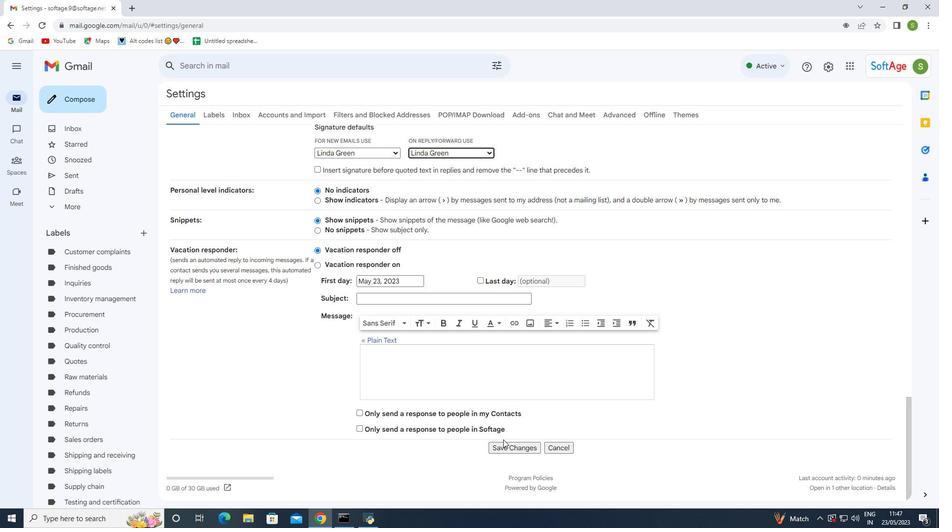 
Action: Mouse pressed left at (503, 442)
Screenshot: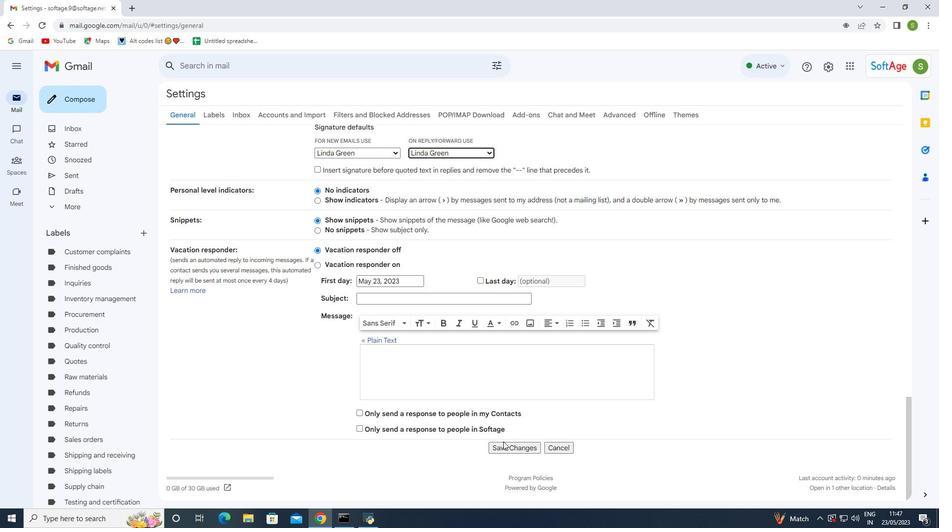 
Action: Mouse moved to (94, 102)
Screenshot: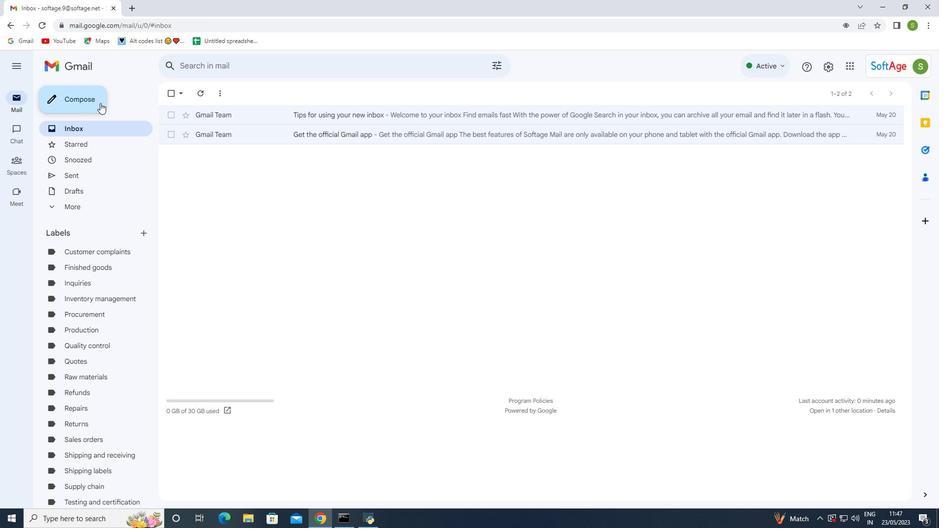 
Action: Mouse pressed left at (94, 102)
Screenshot: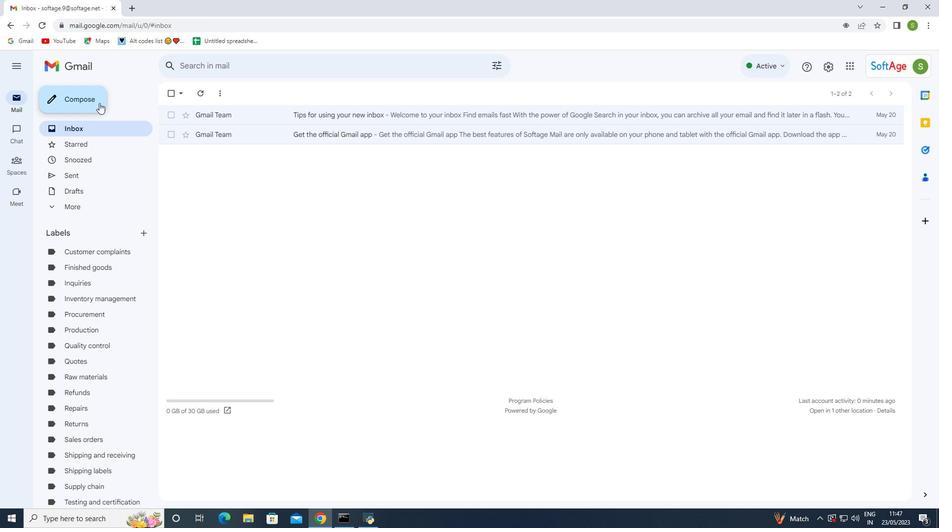 
Action: Mouse moved to (638, 234)
Screenshot: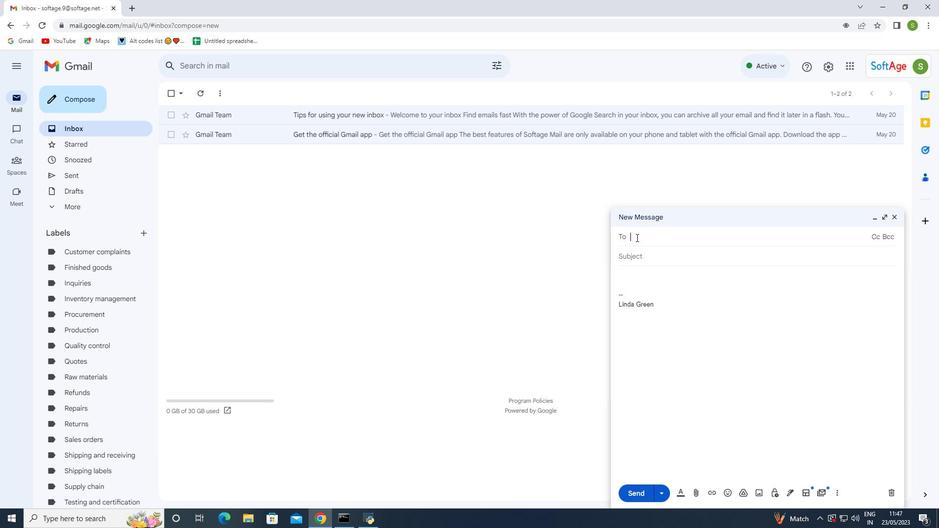 
Action: Mouse pressed left at (638, 234)
Screenshot: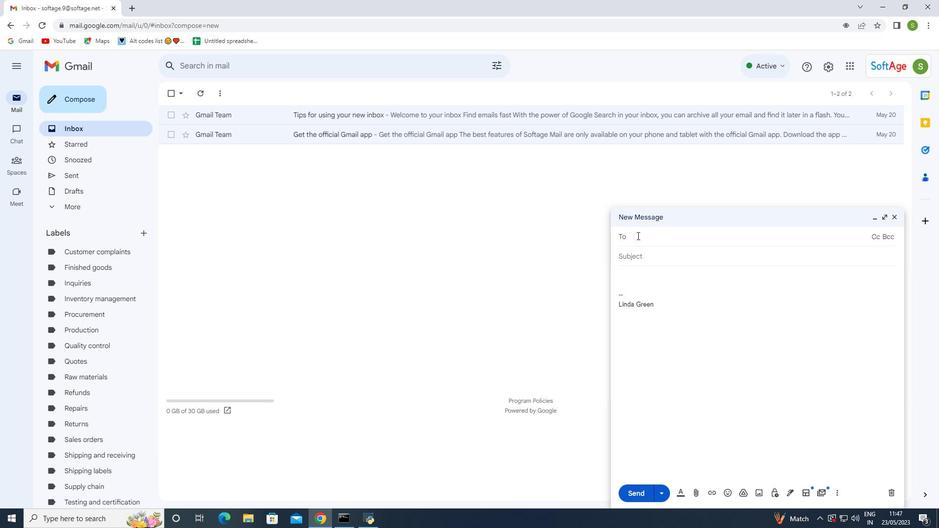 
Action: Key pressed softage.6<Key.shift>@softage.net
Screenshot: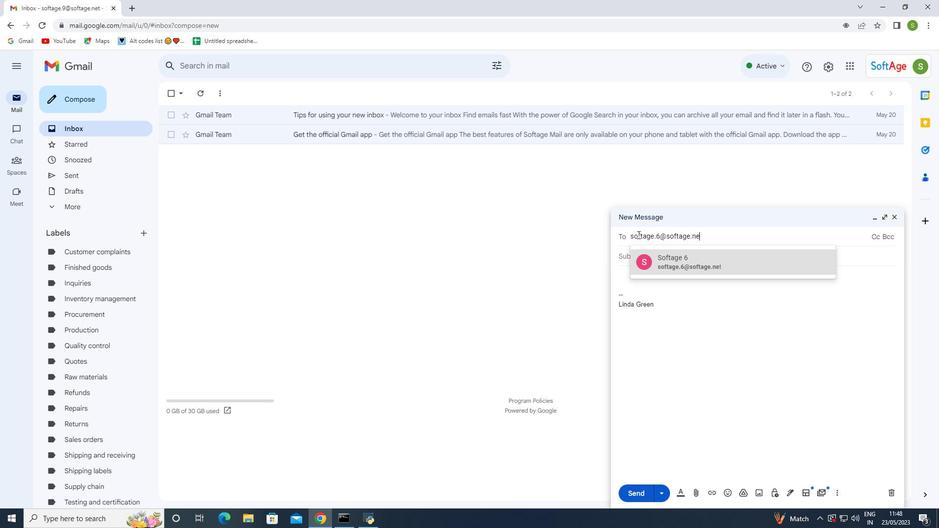 
Action: Mouse moved to (700, 271)
Screenshot: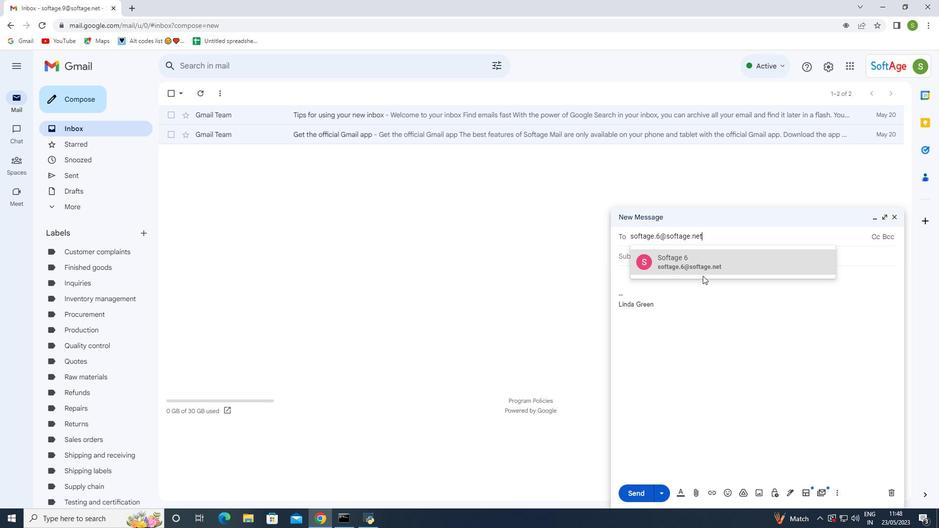 
Action: Mouse pressed left at (700, 271)
Screenshot: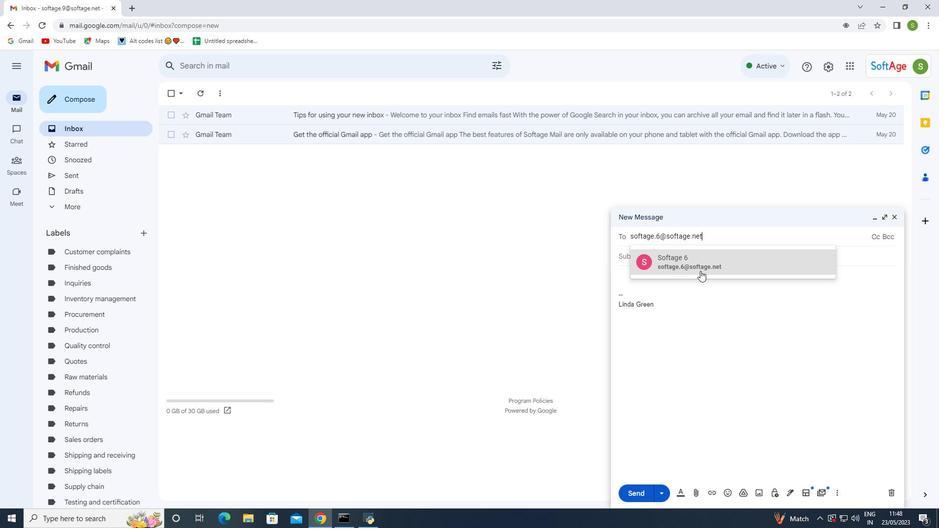 
Action: Mouse moved to (624, 267)
Screenshot: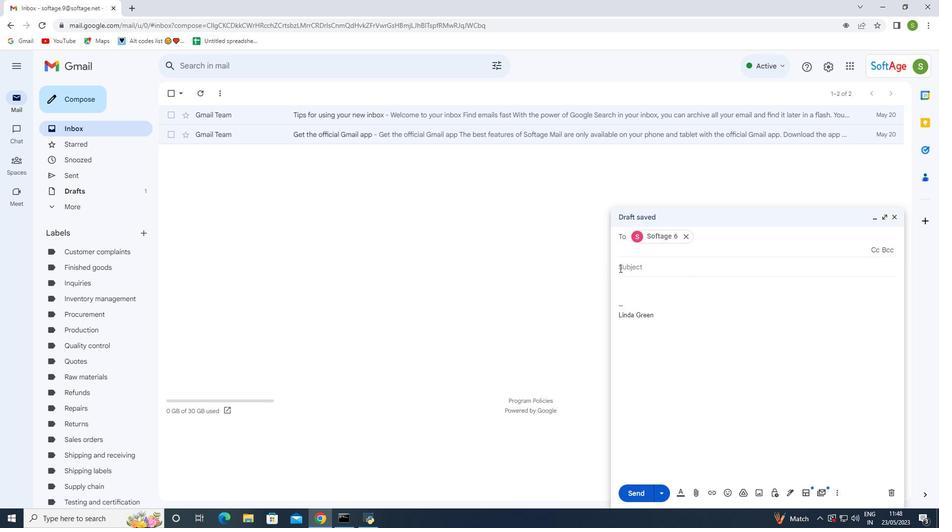 
Action: Mouse pressed left at (624, 267)
Screenshot: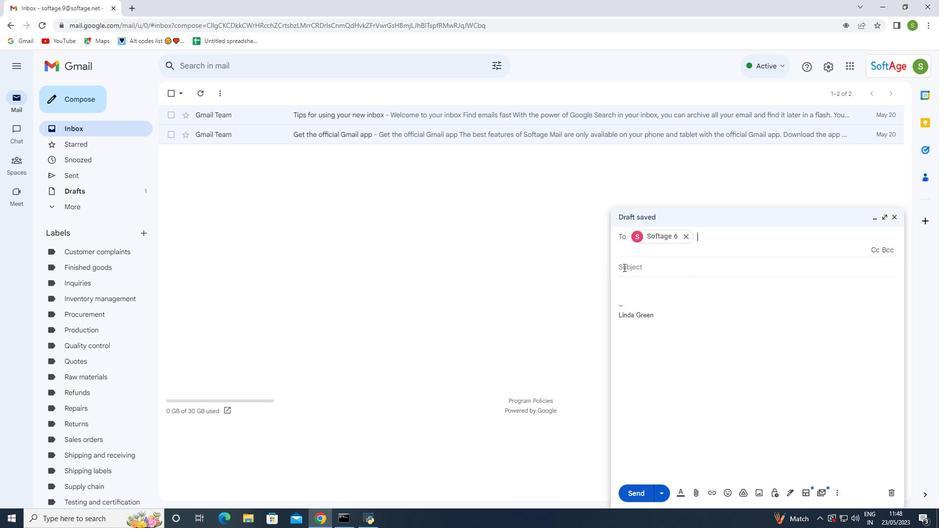 
Action: Key pressed <Key.shift>Request<Key.space>for<Key.space>feedback<Key.space>follow-up
Screenshot: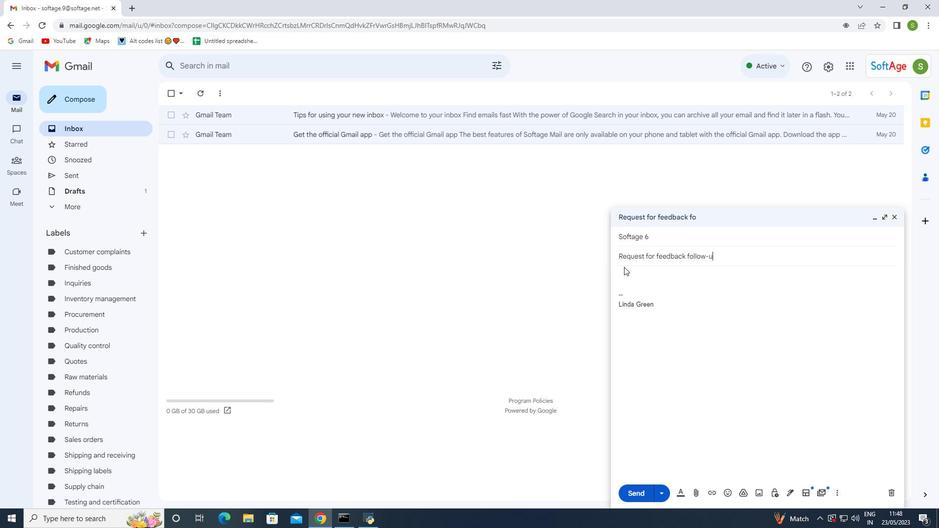 
Action: Mouse moved to (659, 287)
Screenshot: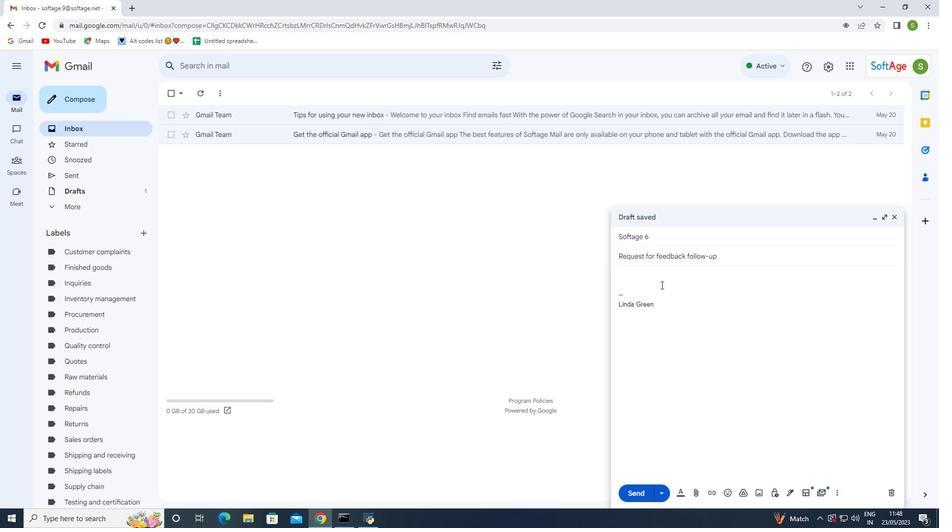 
Action: Mouse pressed left at (659, 287)
Screenshot: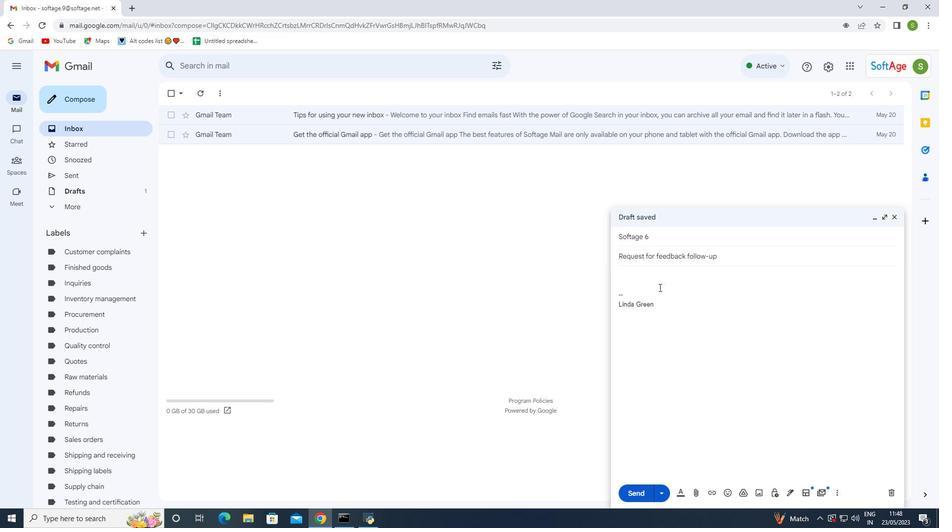 
Action: Mouse moved to (638, 293)
Screenshot: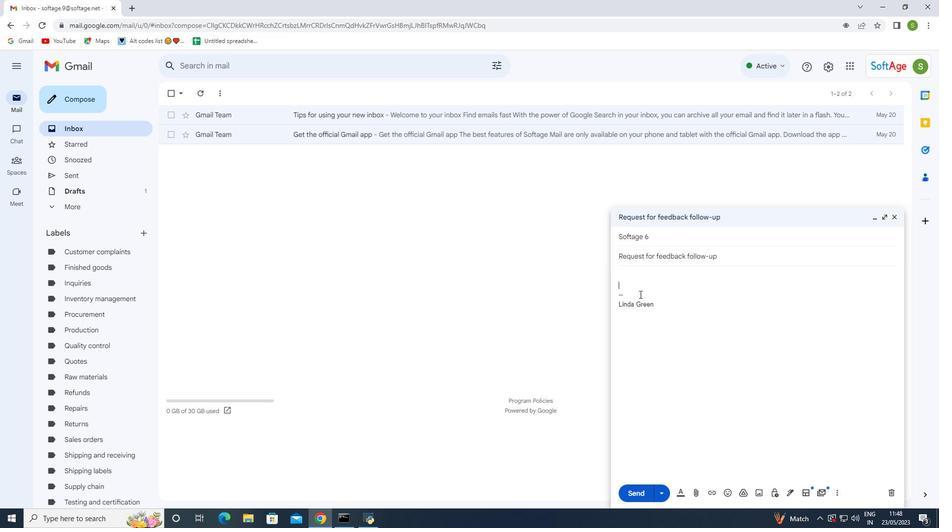 
Action: Mouse pressed left at (638, 293)
Screenshot: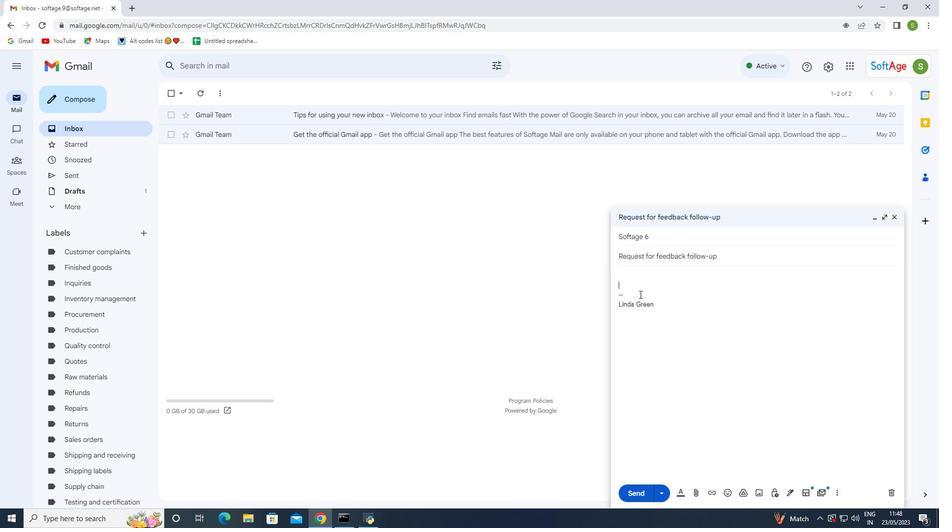 
Action: Mouse moved to (603, 272)
Screenshot: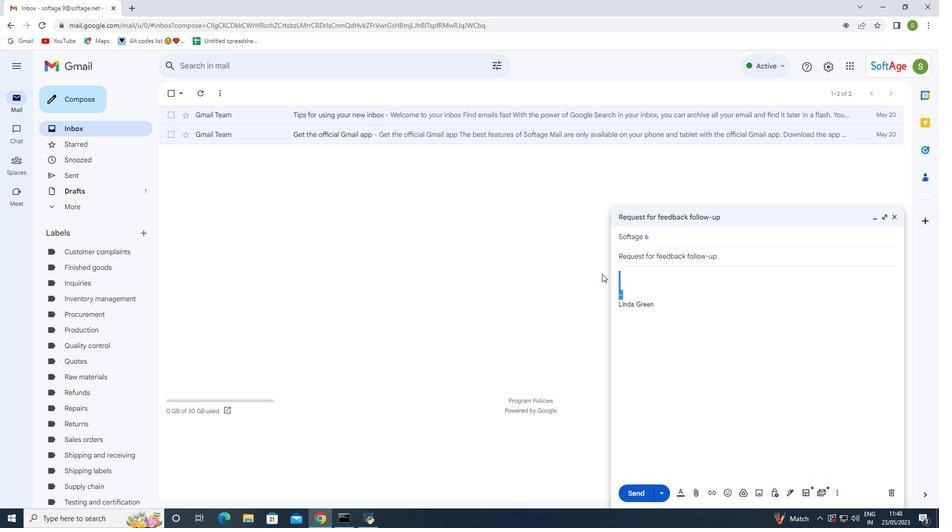 
Action: Key pressed <Key.backspace><Key.enter><Key.up><Key.shift>Can<Key.space>you<Key.space>confirm<Key.space>the<Key.space>details<Key.space>of<Key.space>the<Key.space>project<Key.space>budget<Key.space>variance<Key.shift_r><Key.shift_r>?
Screenshot: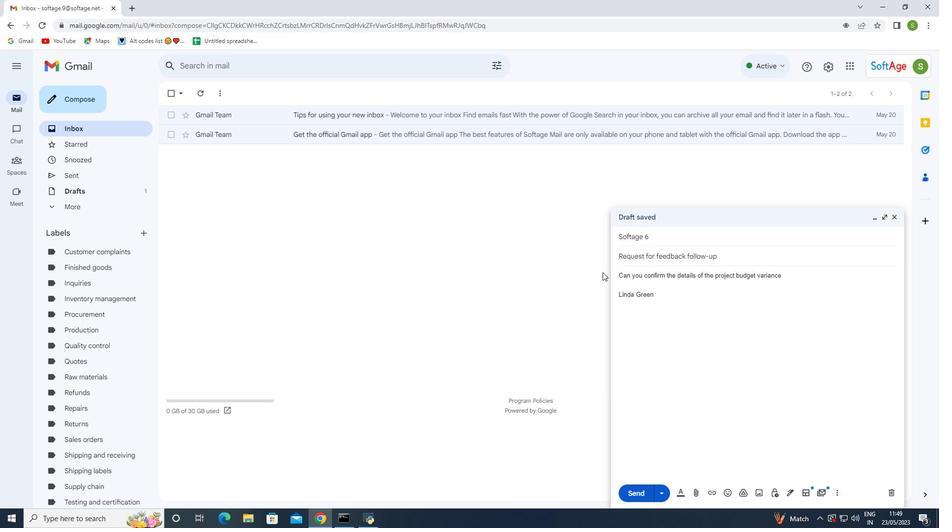 
Action: Mouse moved to (635, 488)
Screenshot: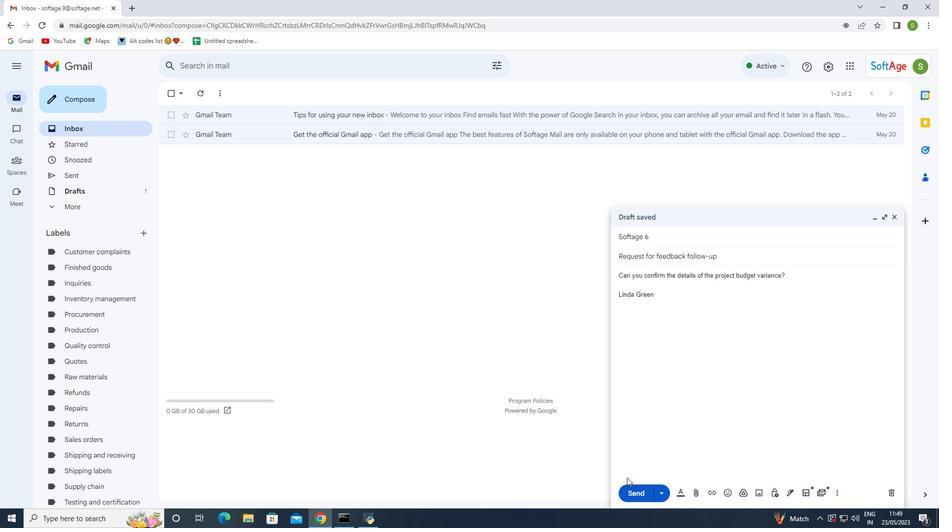 
Action: Mouse pressed left at (635, 488)
Screenshot: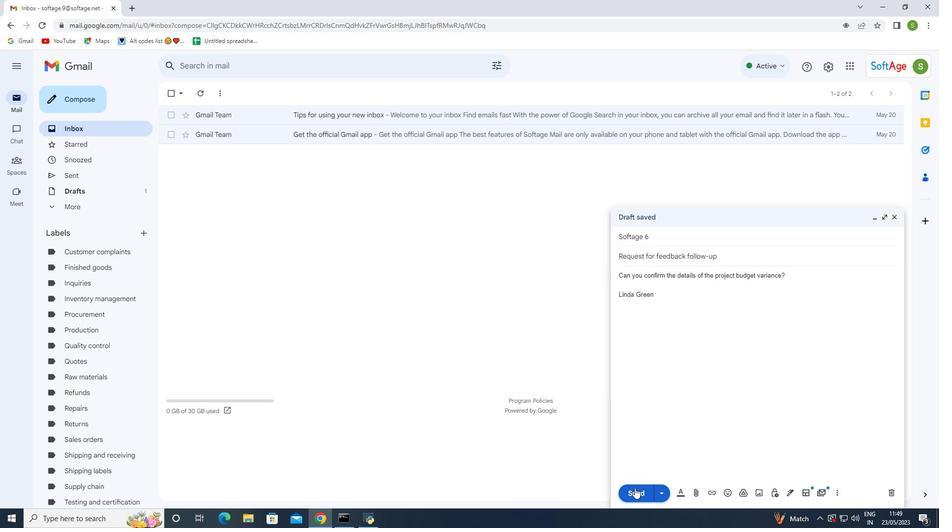 
Action: Mouse moved to (80, 177)
Screenshot: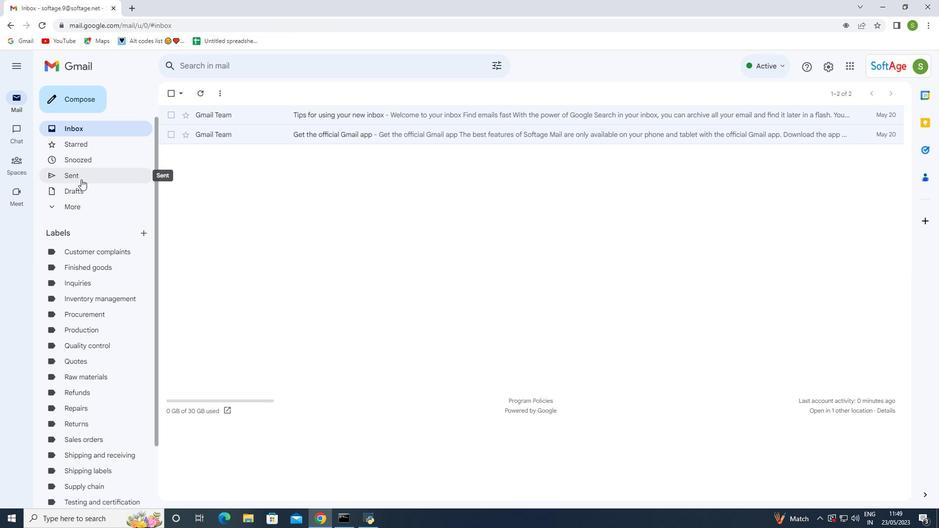 
Action: Mouse pressed left at (80, 177)
Screenshot: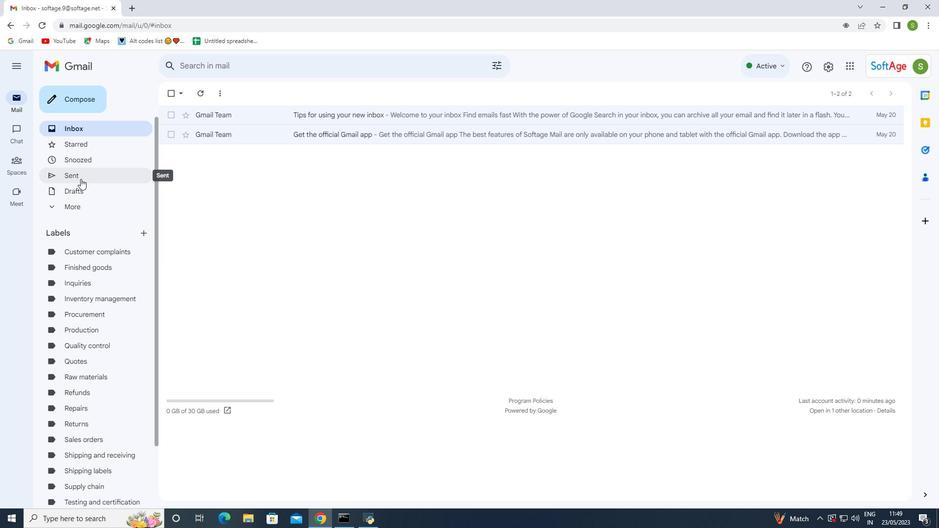 
Action: Mouse moved to (173, 143)
Screenshot: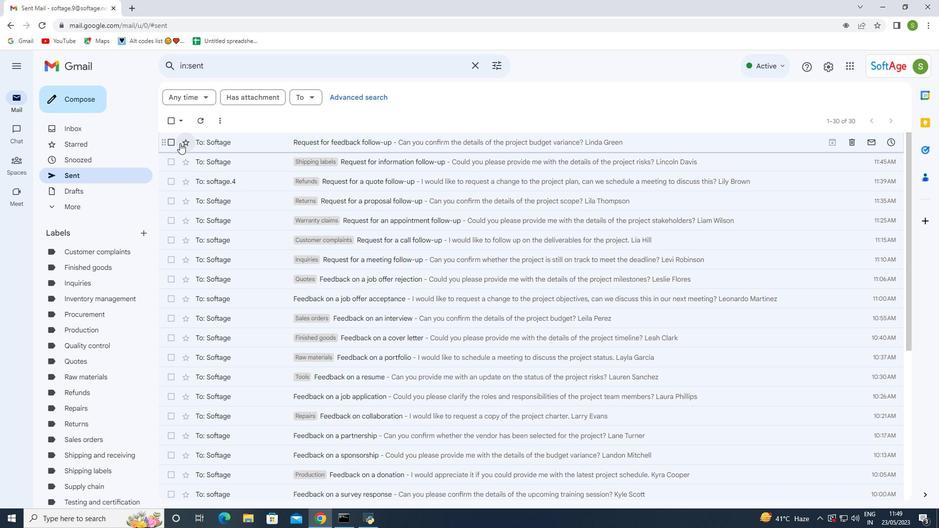 
Action: Mouse pressed left at (173, 143)
Screenshot: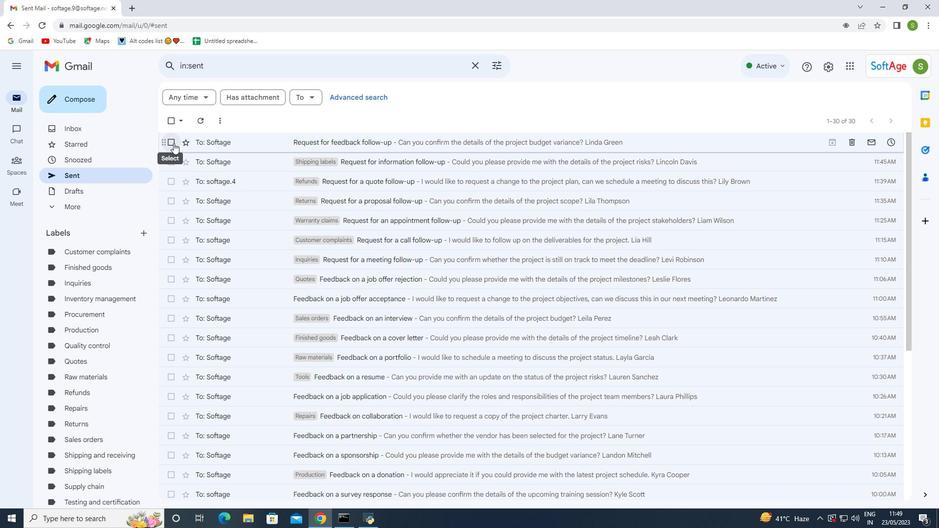 
Action: Mouse moved to (224, 139)
Screenshot: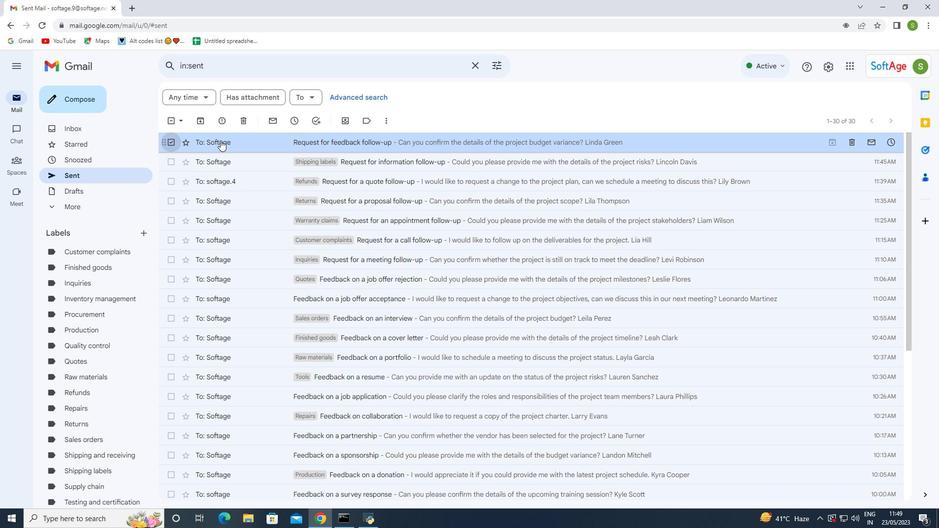 
Action: Mouse pressed right at (224, 139)
Screenshot: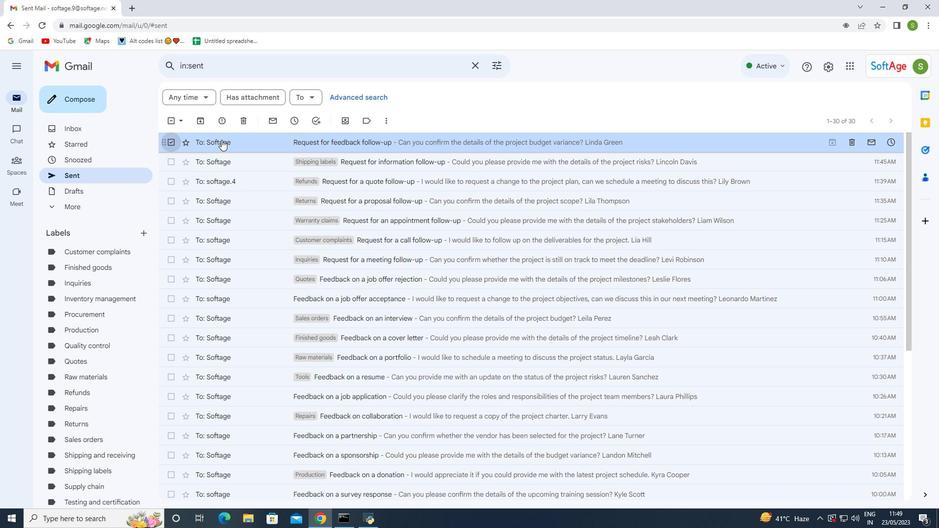 
Action: Mouse moved to (377, 284)
Screenshot: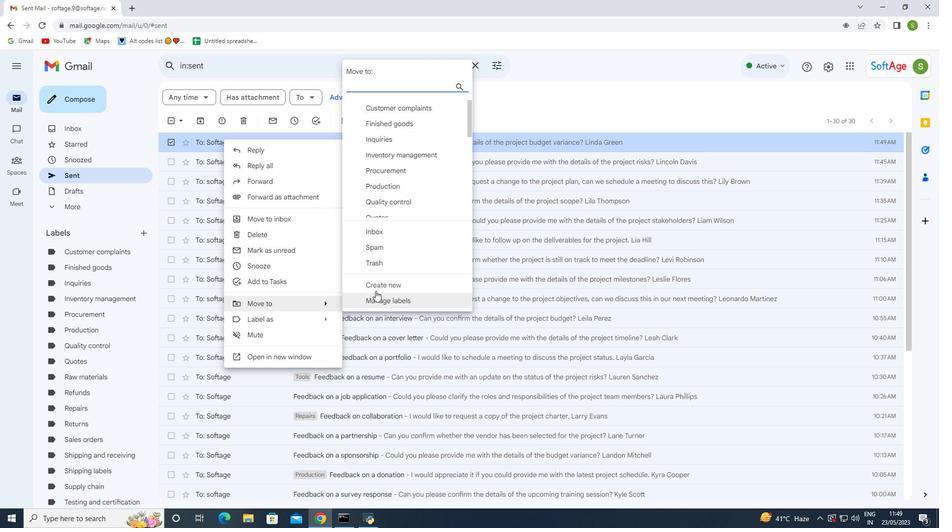 
Action: Mouse pressed left at (377, 284)
Screenshot: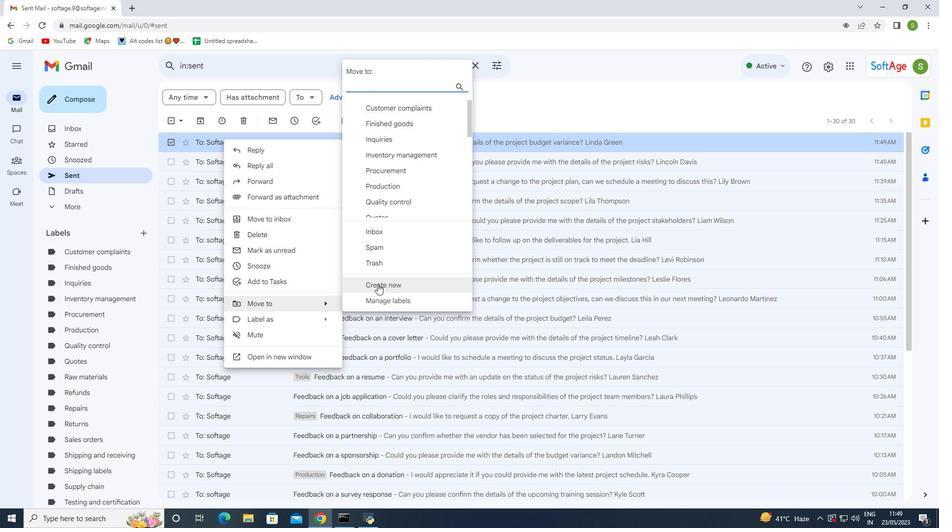 
Action: Mouse moved to (375, 266)
Screenshot: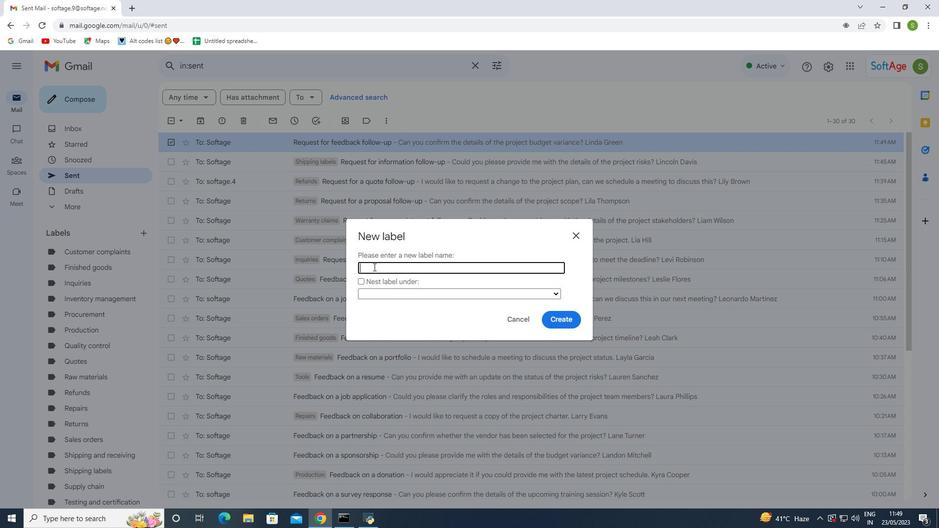 
Action: Mouse pressed left at (375, 266)
Screenshot: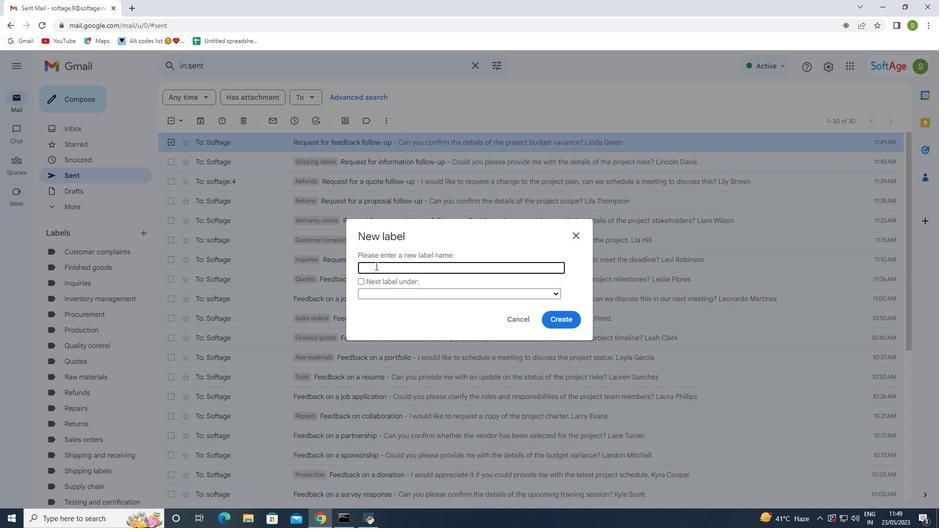 
Action: Key pressed <Key.shift><Key.shift><Key.shift>Packing<Key.space><Key.shift>slips
Screenshot: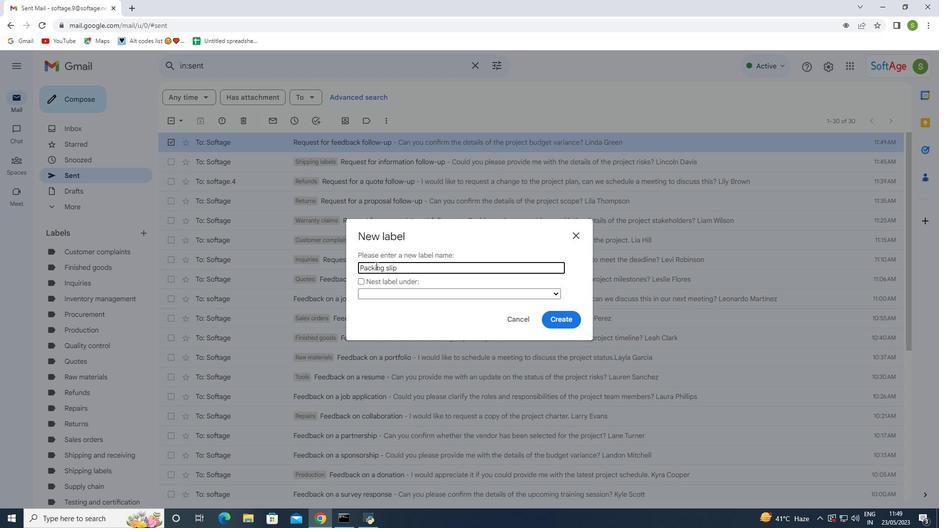 
Action: Mouse moved to (559, 321)
Screenshot: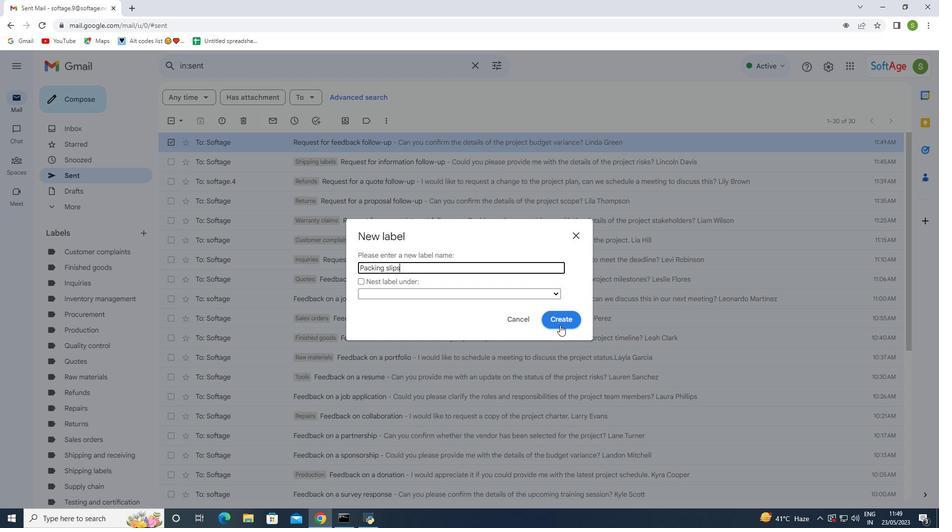 
Action: Mouse pressed left at (559, 321)
Screenshot: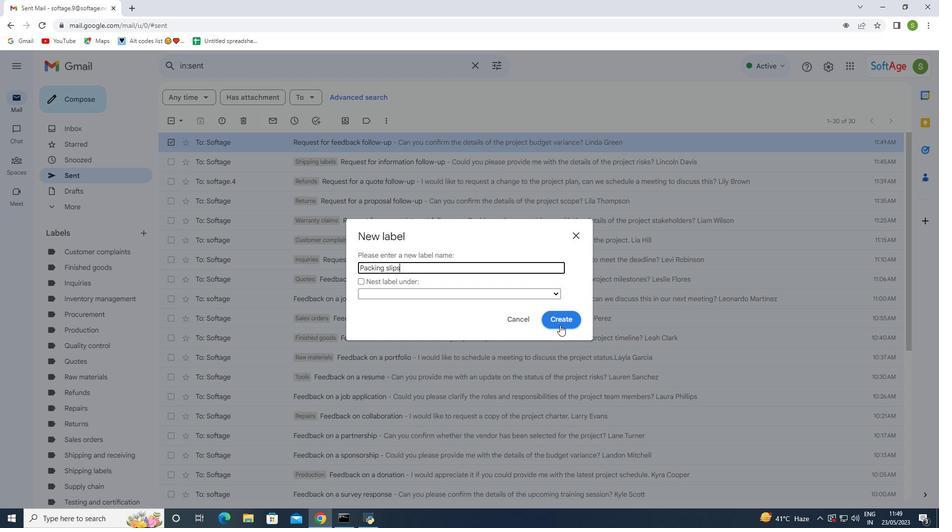 
Action: Mouse moved to (85, 389)
Screenshot: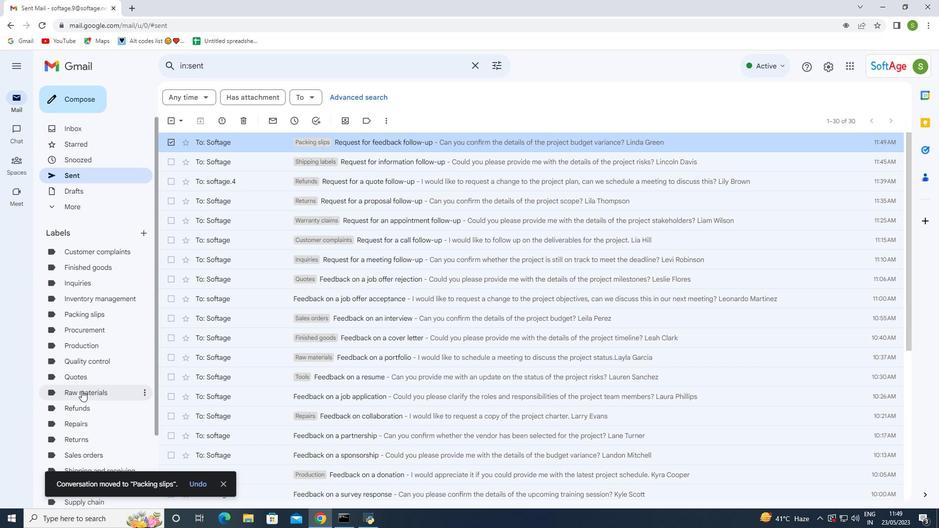 
Action: Mouse scrolled (85, 389) with delta (0, 0)
Screenshot: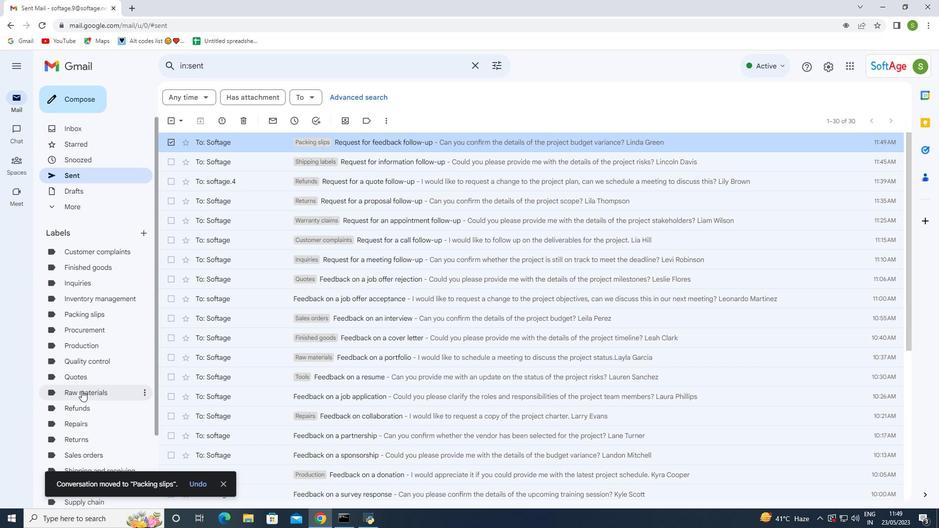 
Action: Mouse scrolled (85, 389) with delta (0, 0)
Screenshot: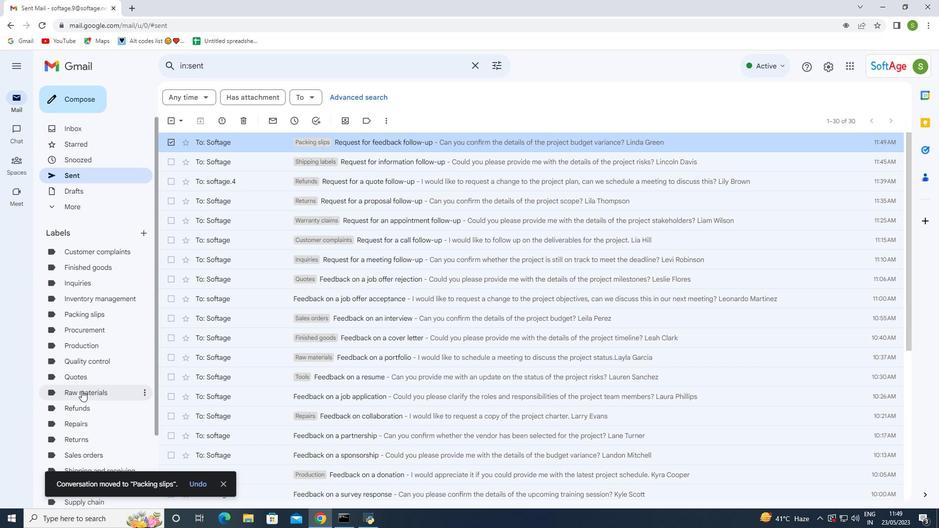 
Action: Mouse scrolled (85, 389) with delta (0, 0)
Screenshot: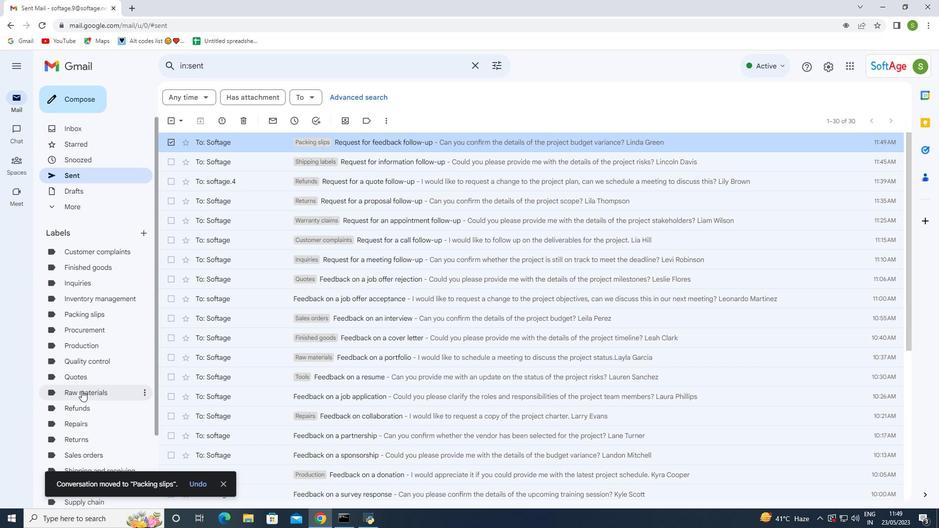 
Action: Mouse moved to (87, 429)
Screenshot: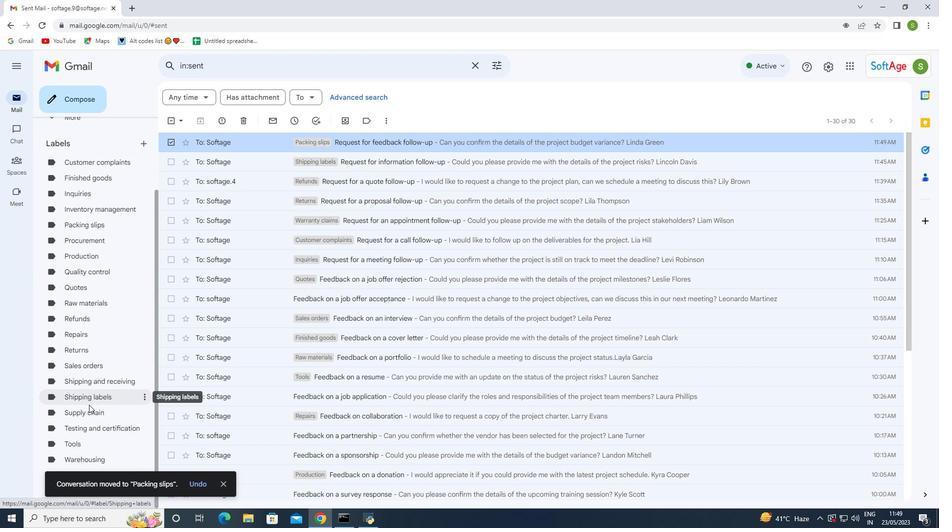 
Action: Mouse scrolled (87, 429) with delta (0, 0)
Screenshot: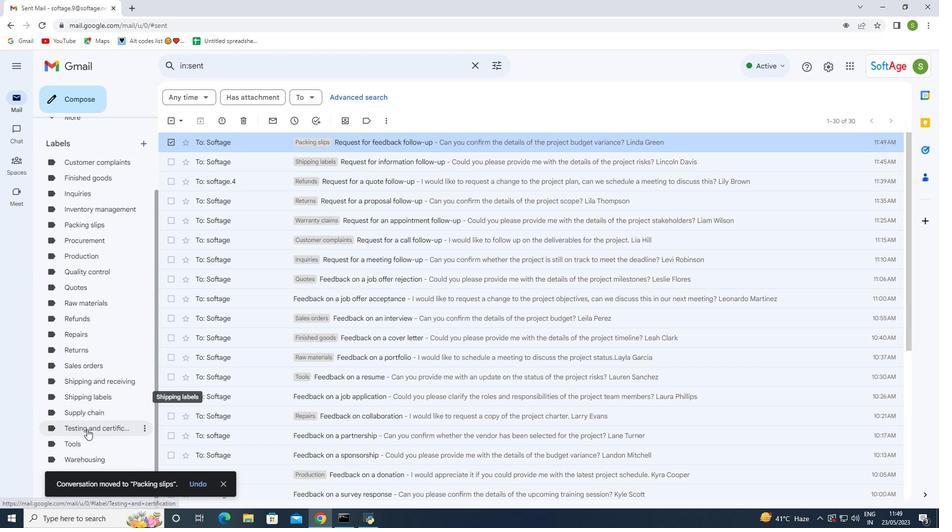 
Action: Mouse scrolled (87, 429) with delta (0, 0)
Screenshot: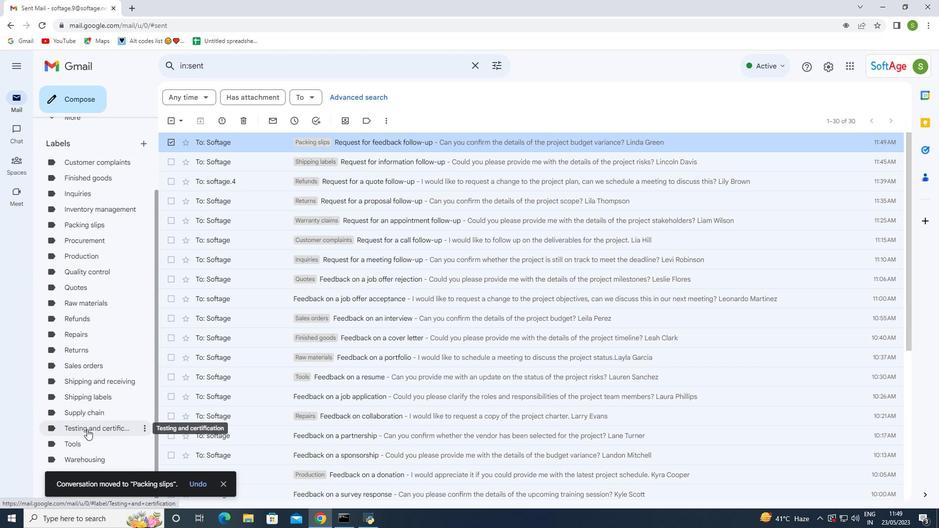 
Action: Mouse moved to (82, 310)
Screenshot: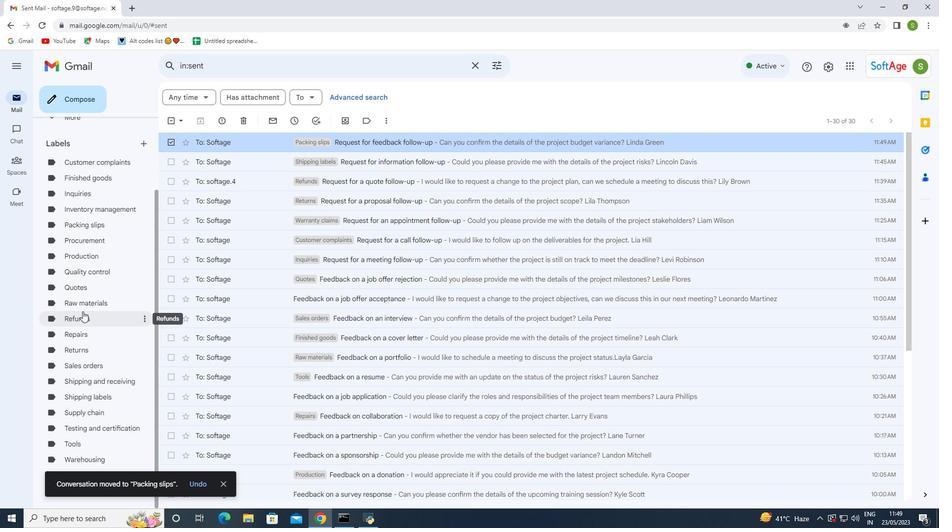 
Action: Mouse scrolled (82, 311) with delta (0, 0)
Screenshot: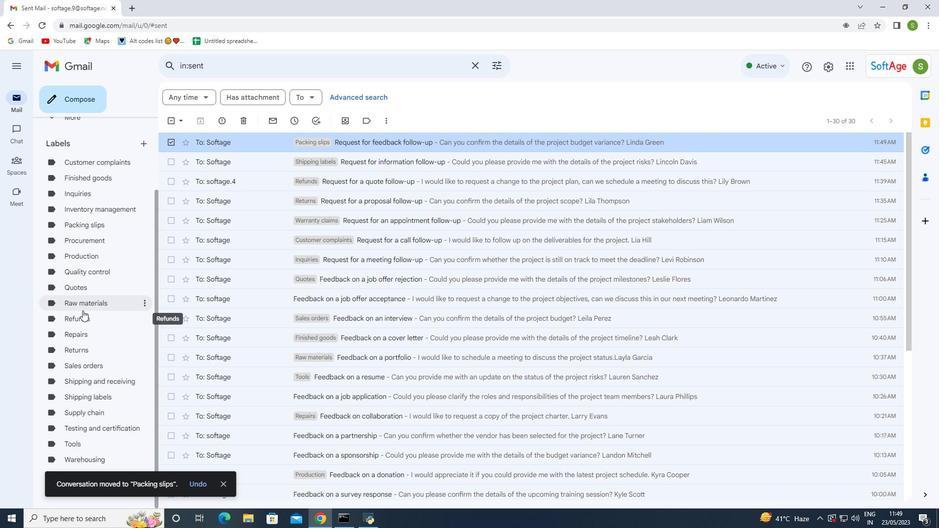 
Action: Mouse moved to (94, 274)
Screenshot: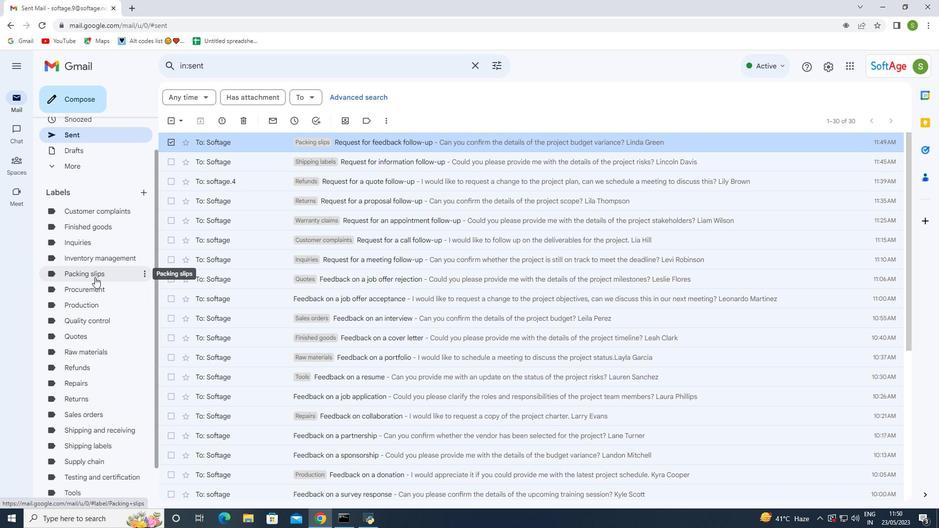 
Action: Mouse pressed left at (94, 274)
Screenshot: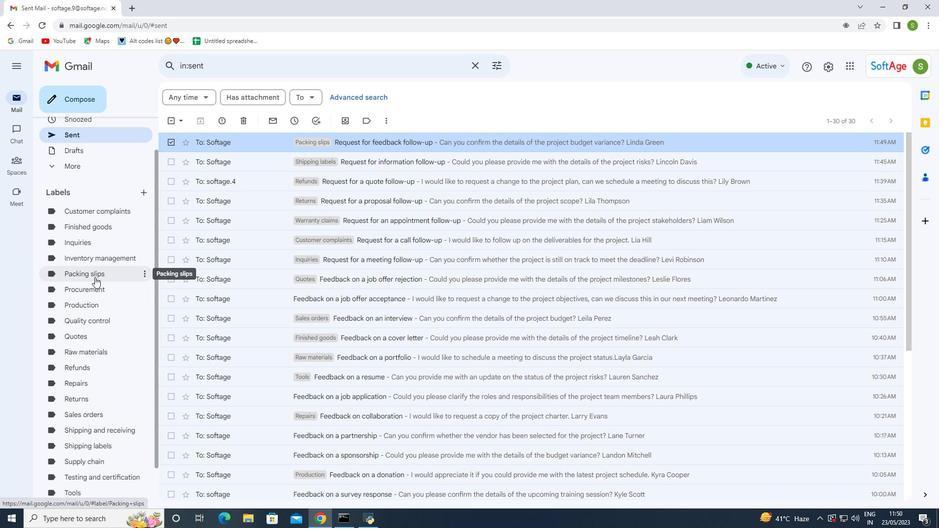 
Action: Mouse pressed left at (94, 274)
Screenshot: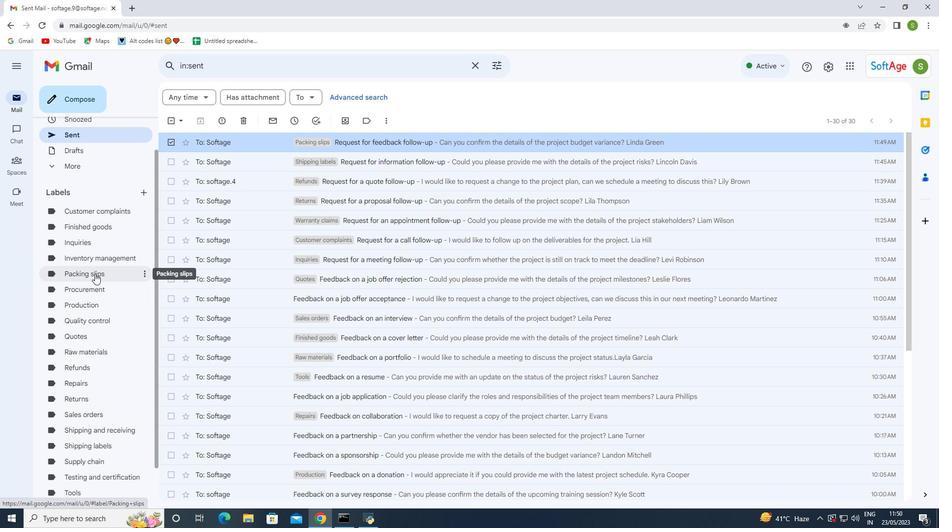 
Action: Mouse moved to (219, 144)
Screenshot: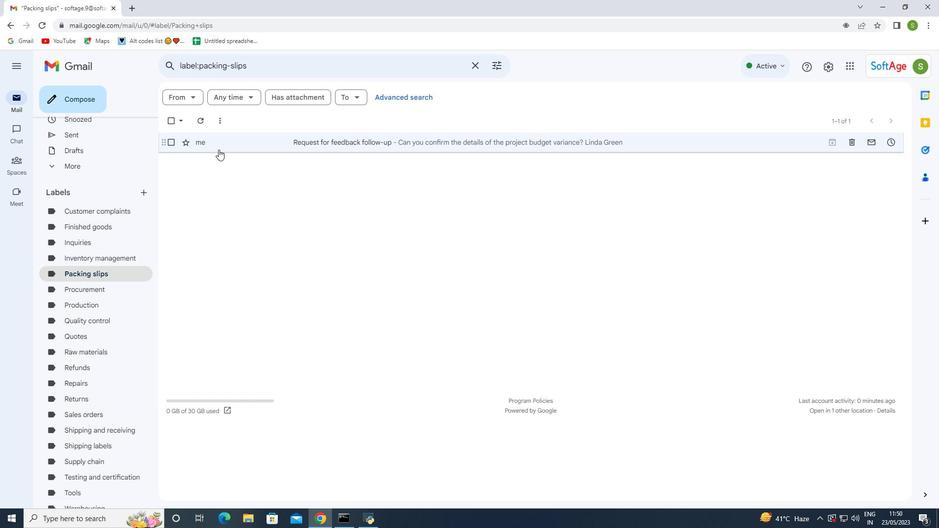 
Action: Mouse pressed left at (219, 144)
Screenshot: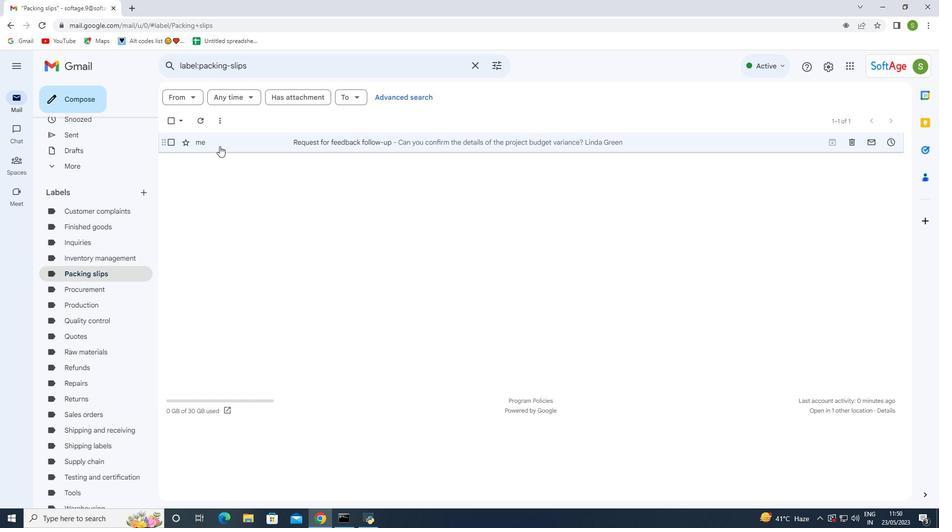 
Action: Mouse pressed left at (219, 144)
Screenshot: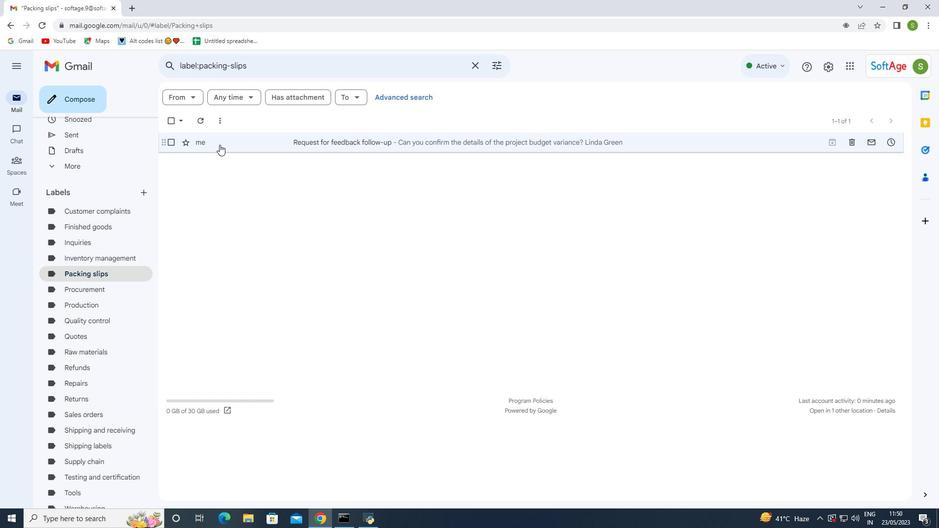 
Action: Mouse moved to (331, 199)
Screenshot: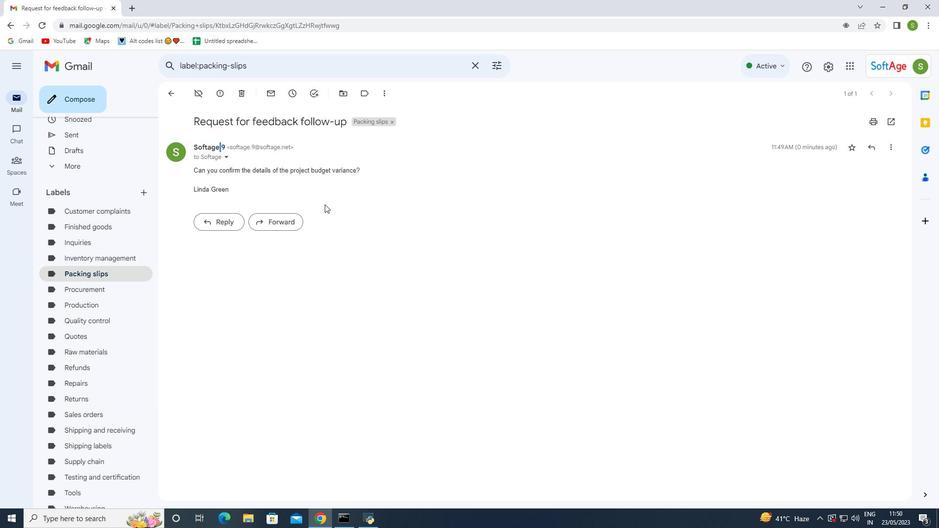 
Action: Mouse pressed left at (331, 199)
Screenshot: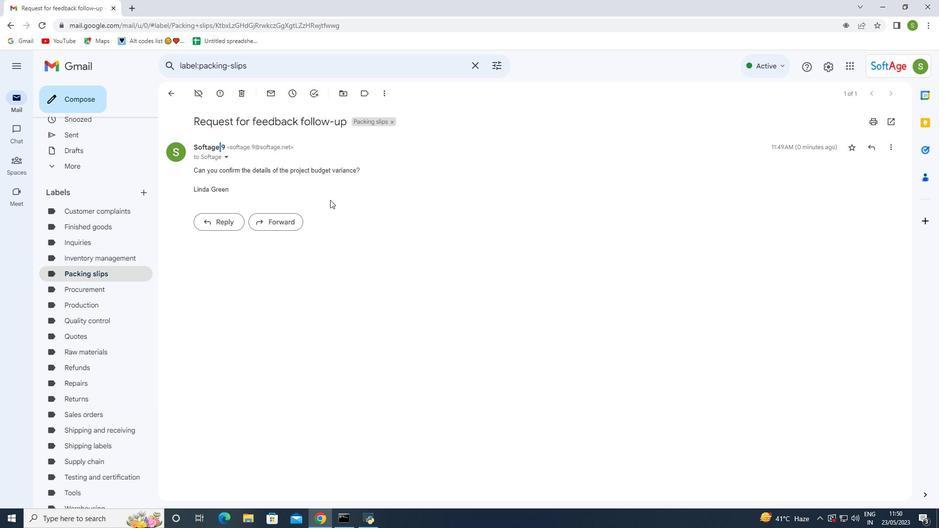 
Action: Mouse moved to (171, 91)
Screenshot: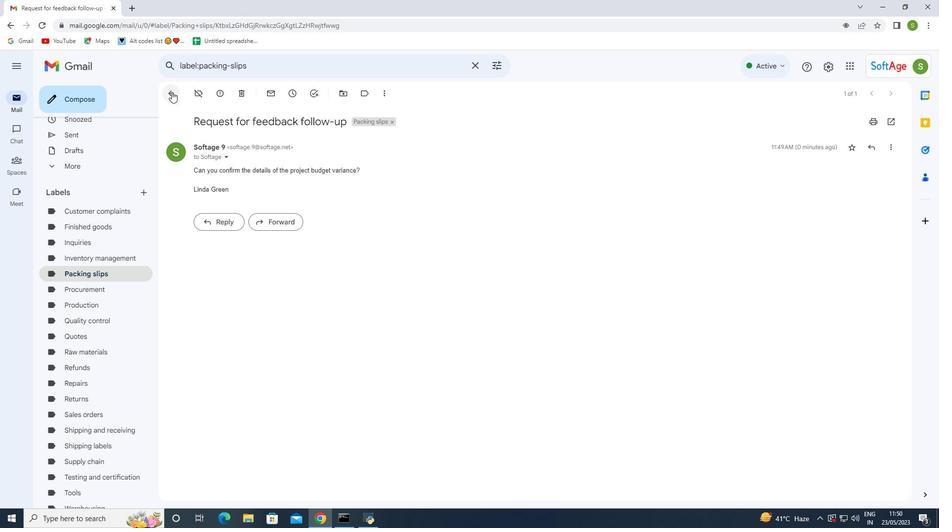 
Action: Mouse pressed left at (171, 91)
Screenshot: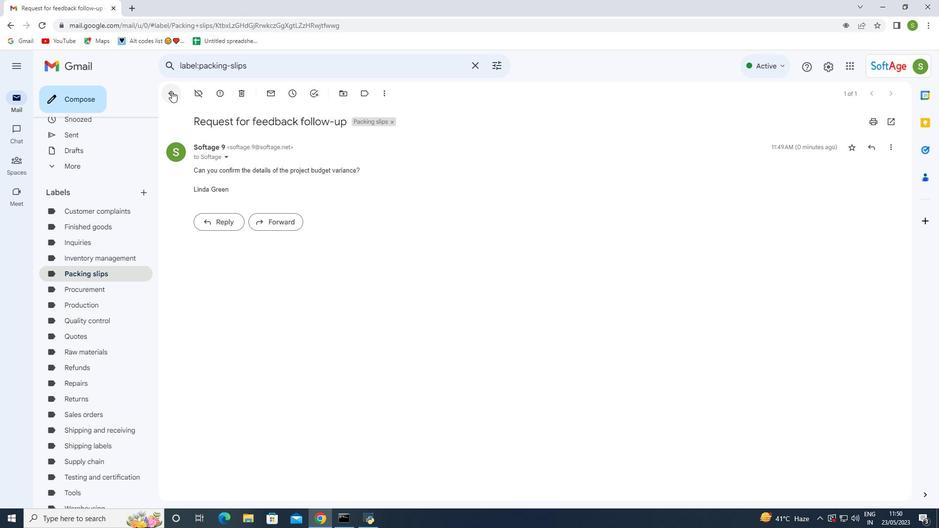 
Action: Mouse moved to (363, 219)
Screenshot: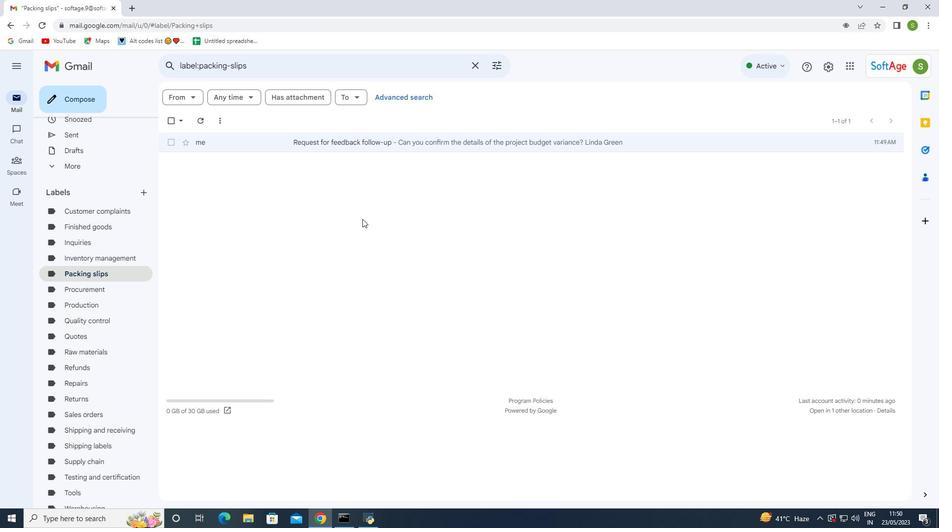
